 Task: Look for space in Kaizuka, Japan from 4th June, 2023 to 15th June, 2023 for 2 adults in price range Rs.10000 to Rs.15000. Place can be entire place with 1  bedroom having 1 bed and 1 bathroom. Property type can be house, flat, guest house, hotel. Booking option can be shelf check-in. Required host language is English.
Action: Mouse moved to (490, 119)
Screenshot: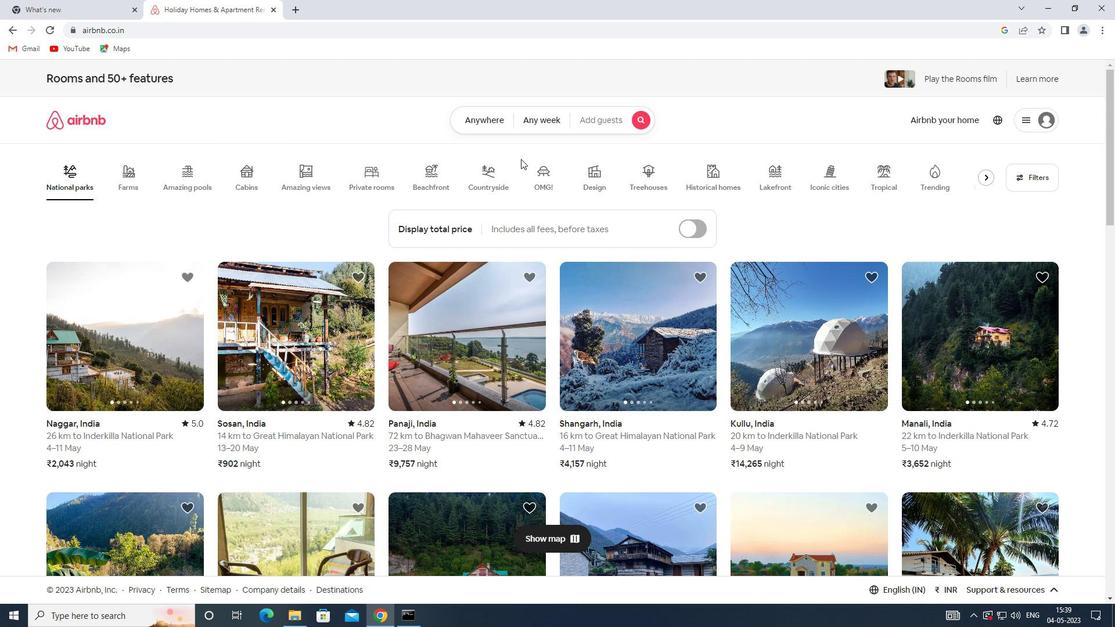 
Action: Mouse pressed left at (490, 119)
Screenshot: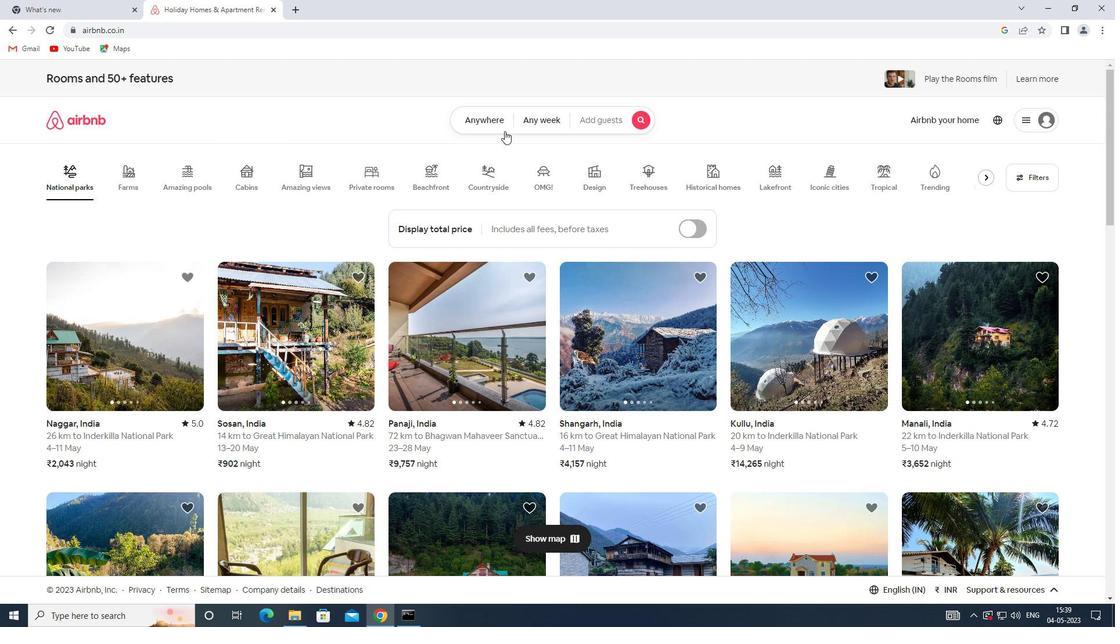 
Action: Mouse moved to (371, 163)
Screenshot: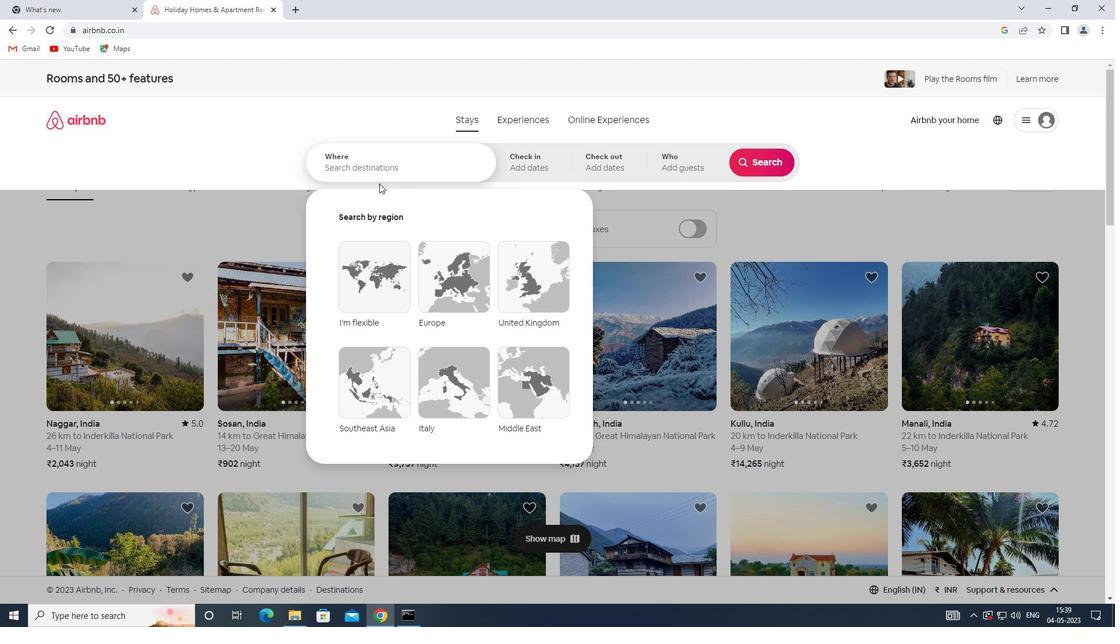 
Action: Mouse pressed left at (371, 163)
Screenshot: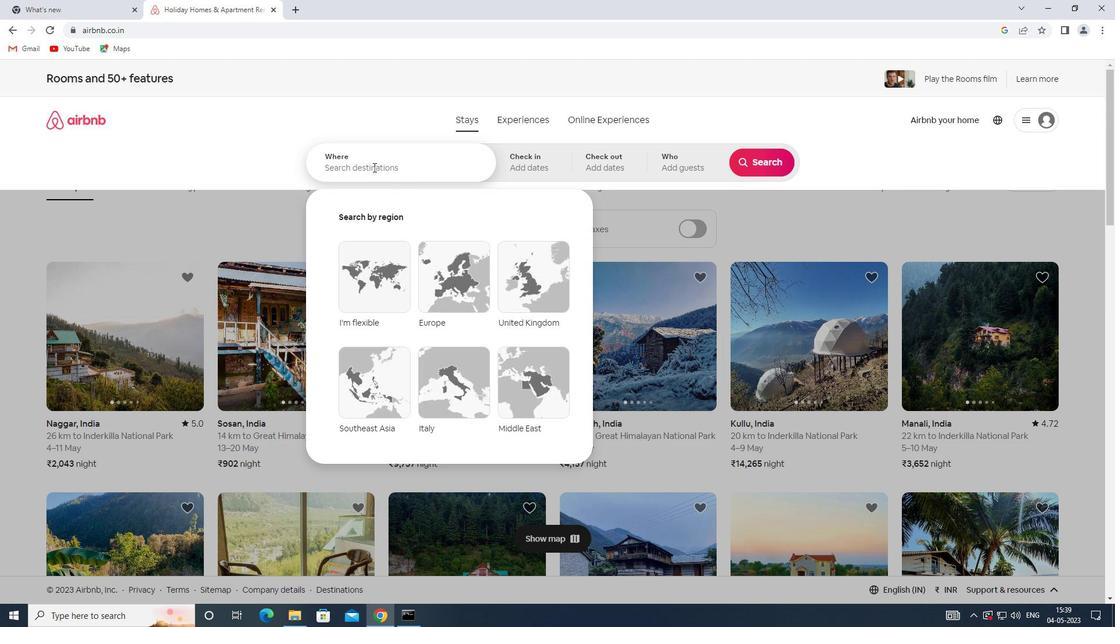 
Action: Key pressed <Key.shift>KAIZUKA,<Key.shift>JAPAN
Screenshot: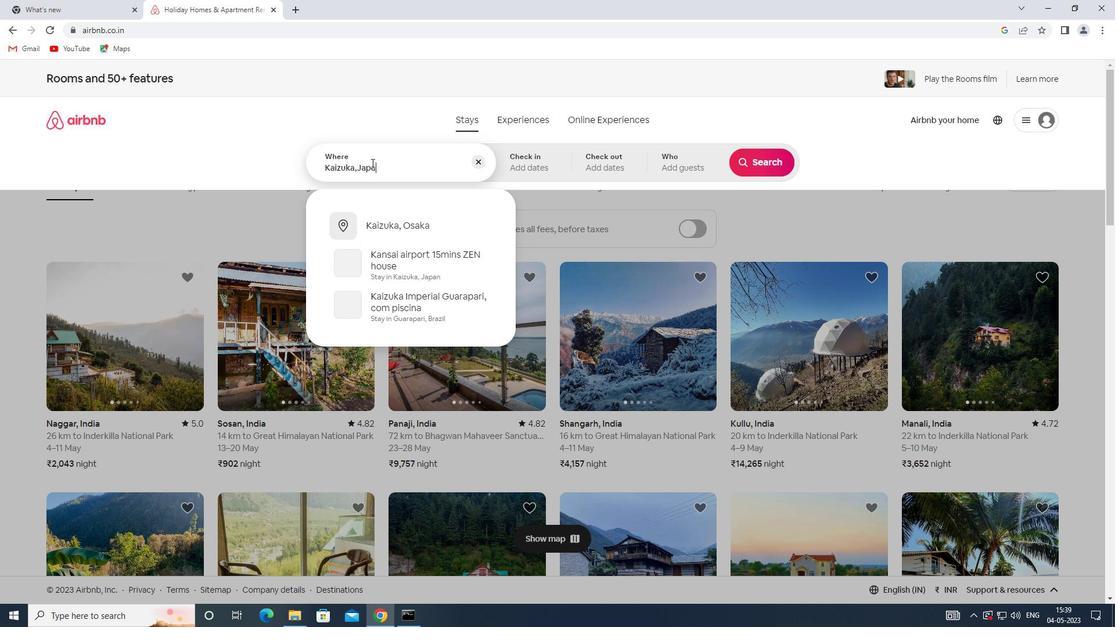 
Action: Mouse moved to (508, 171)
Screenshot: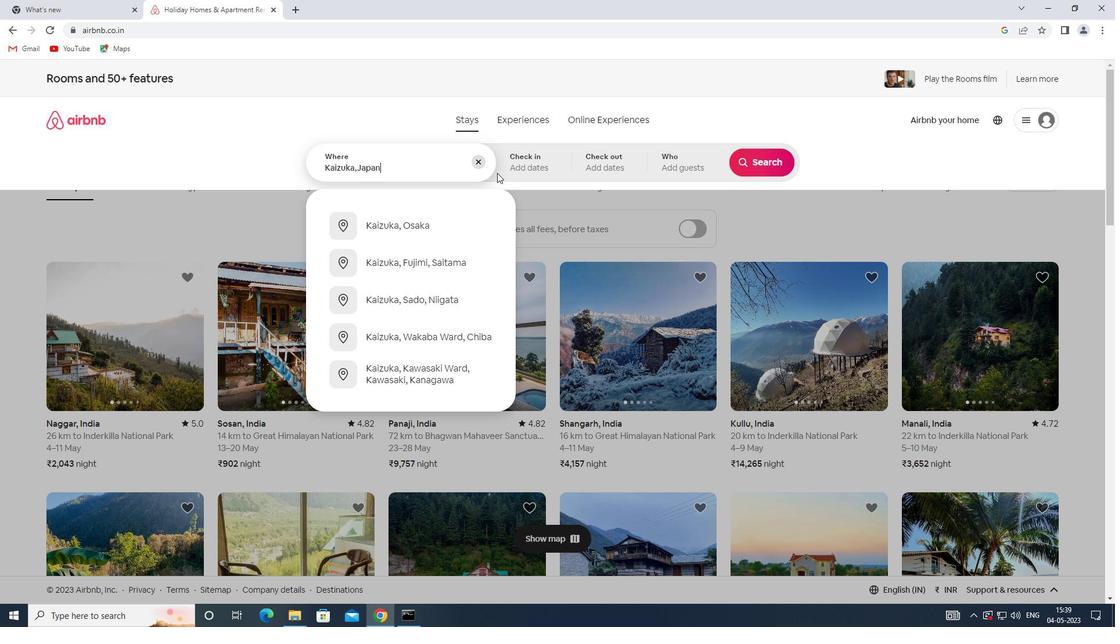 
Action: Mouse pressed left at (508, 171)
Screenshot: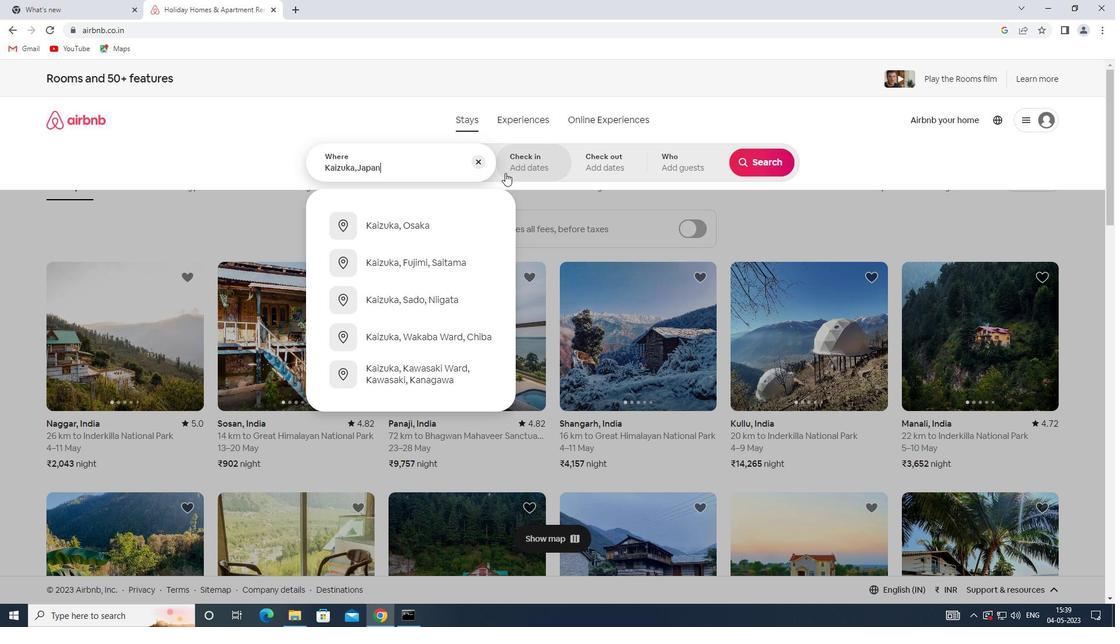 
Action: Mouse moved to (577, 333)
Screenshot: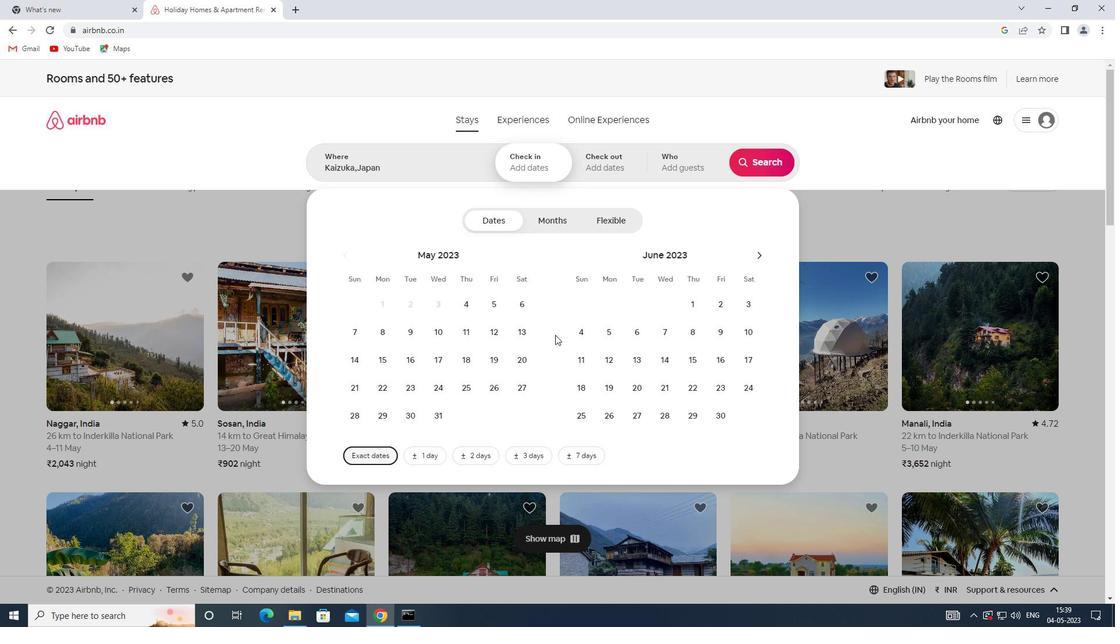
Action: Mouse pressed left at (577, 333)
Screenshot: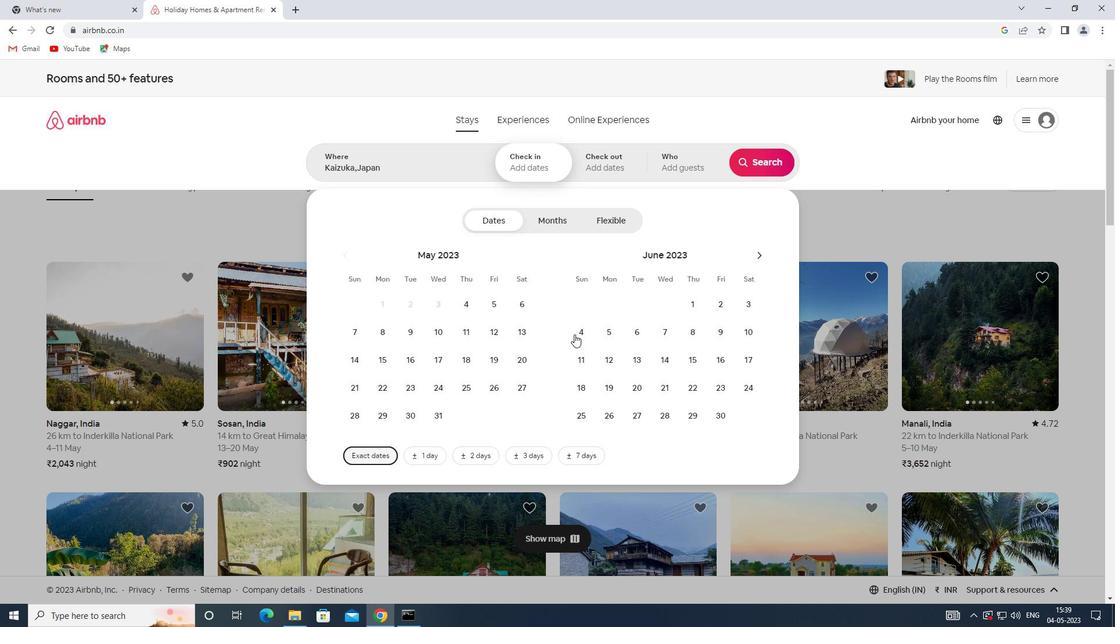 
Action: Mouse moved to (687, 354)
Screenshot: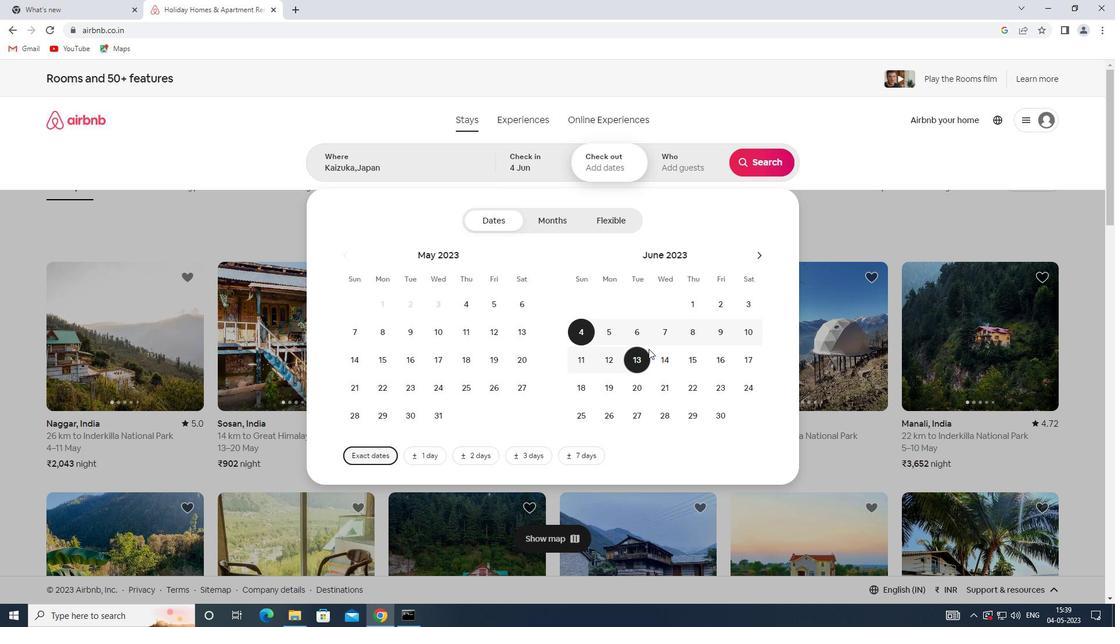 
Action: Mouse pressed left at (687, 354)
Screenshot: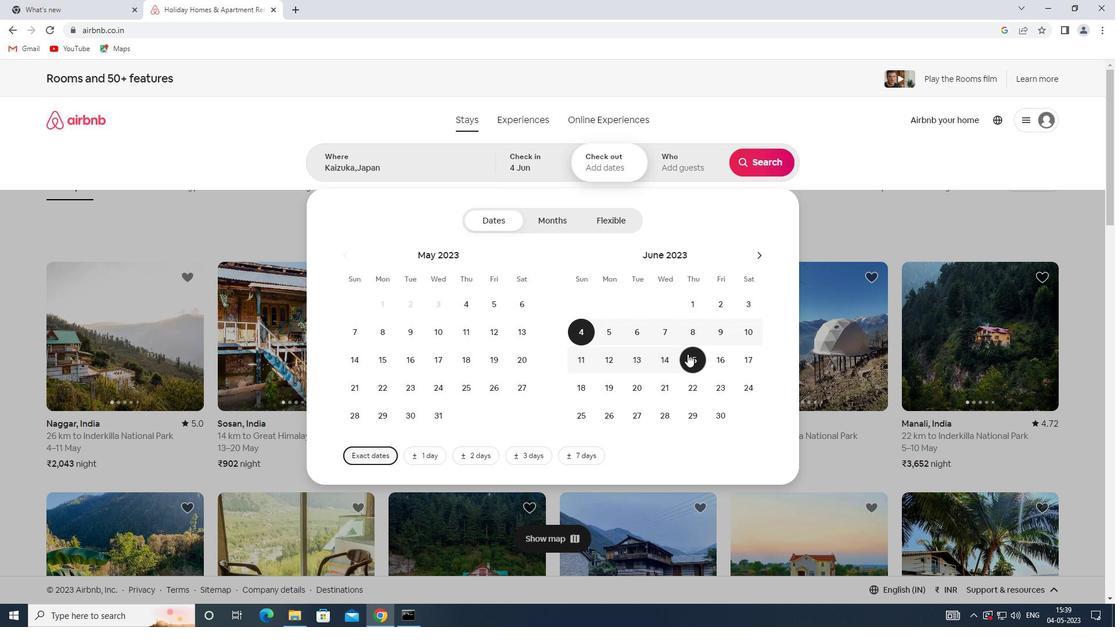 
Action: Mouse moved to (696, 167)
Screenshot: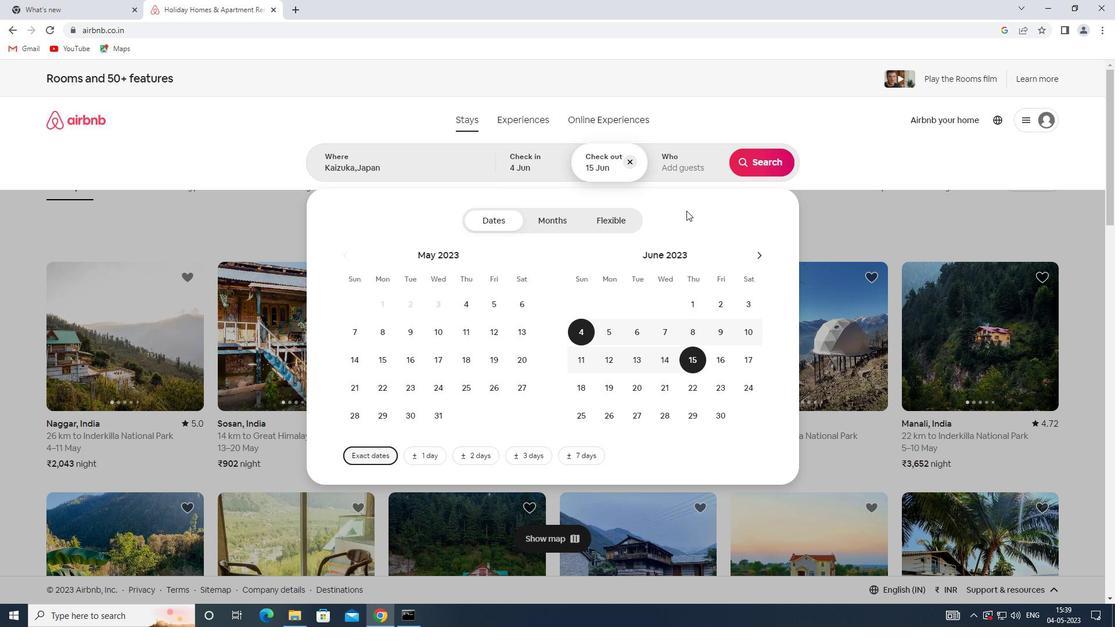 
Action: Mouse pressed left at (696, 167)
Screenshot: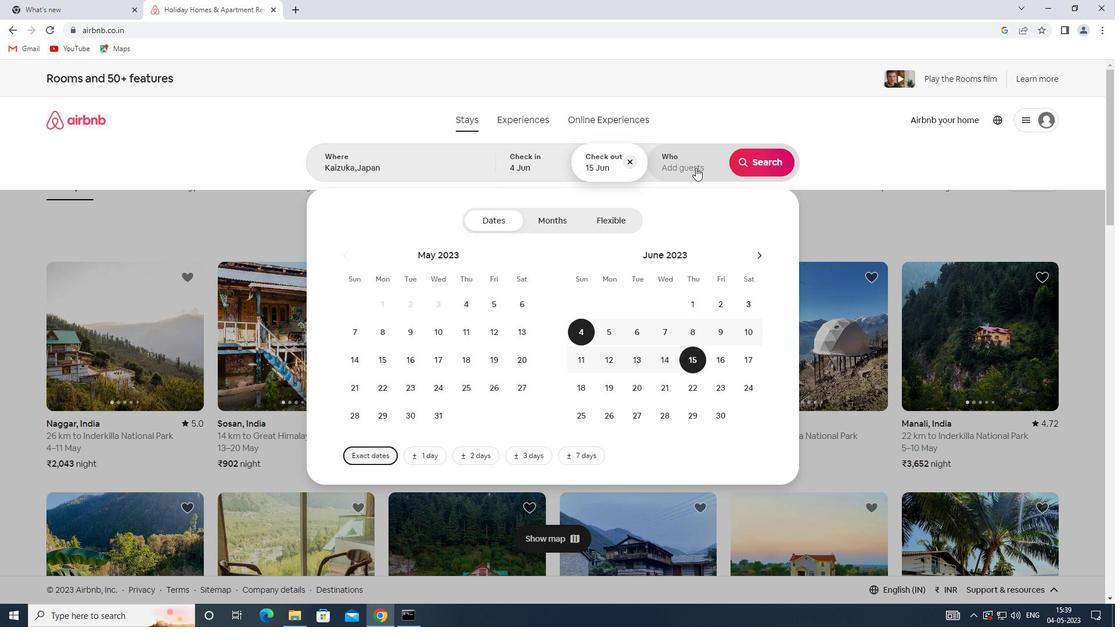 
Action: Mouse moved to (761, 223)
Screenshot: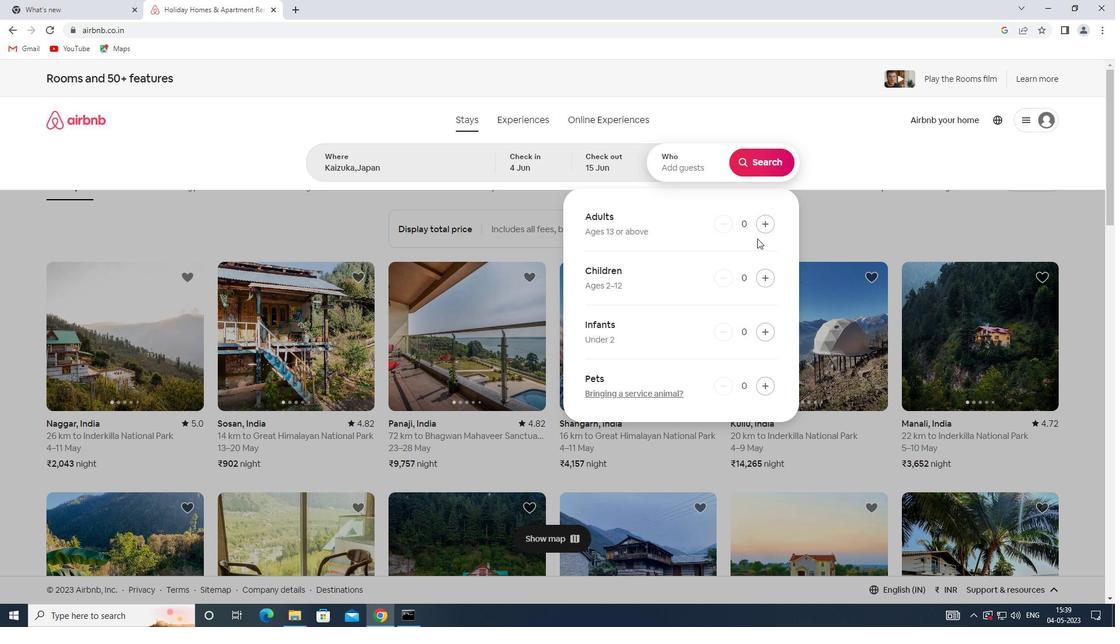 
Action: Mouse pressed left at (761, 223)
Screenshot: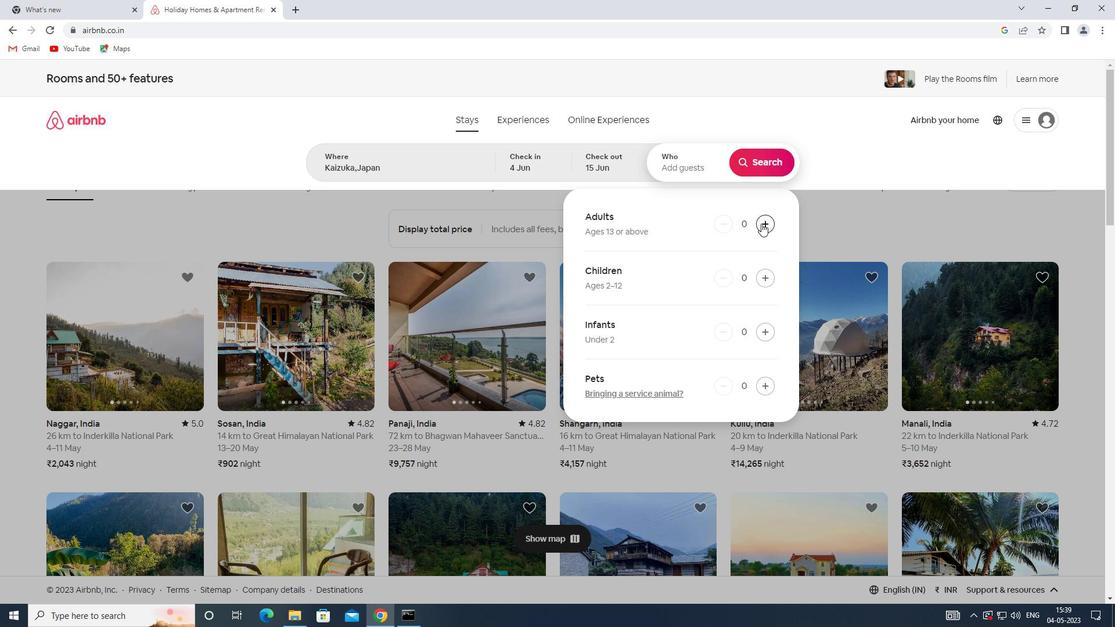 
Action: Mouse pressed left at (761, 223)
Screenshot: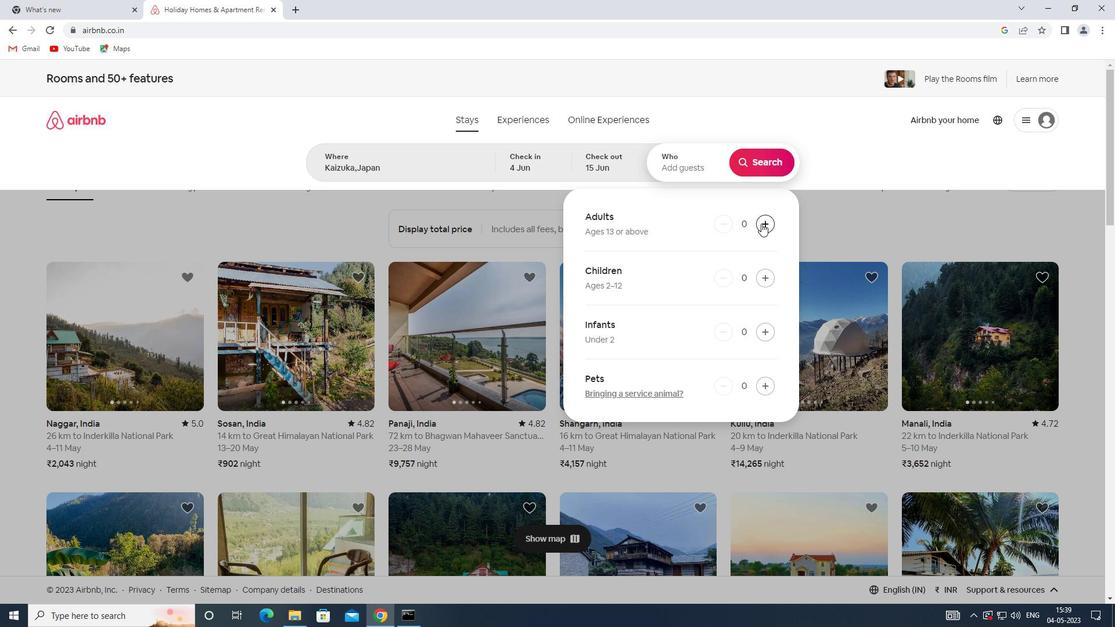 
Action: Mouse moved to (765, 166)
Screenshot: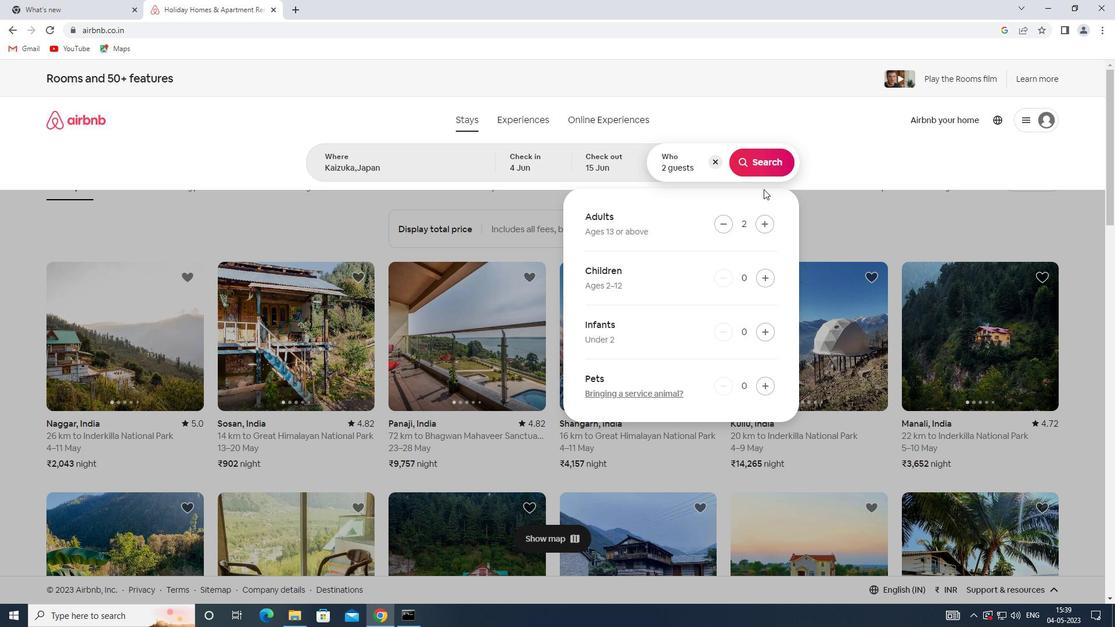 
Action: Mouse pressed left at (765, 166)
Screenshot: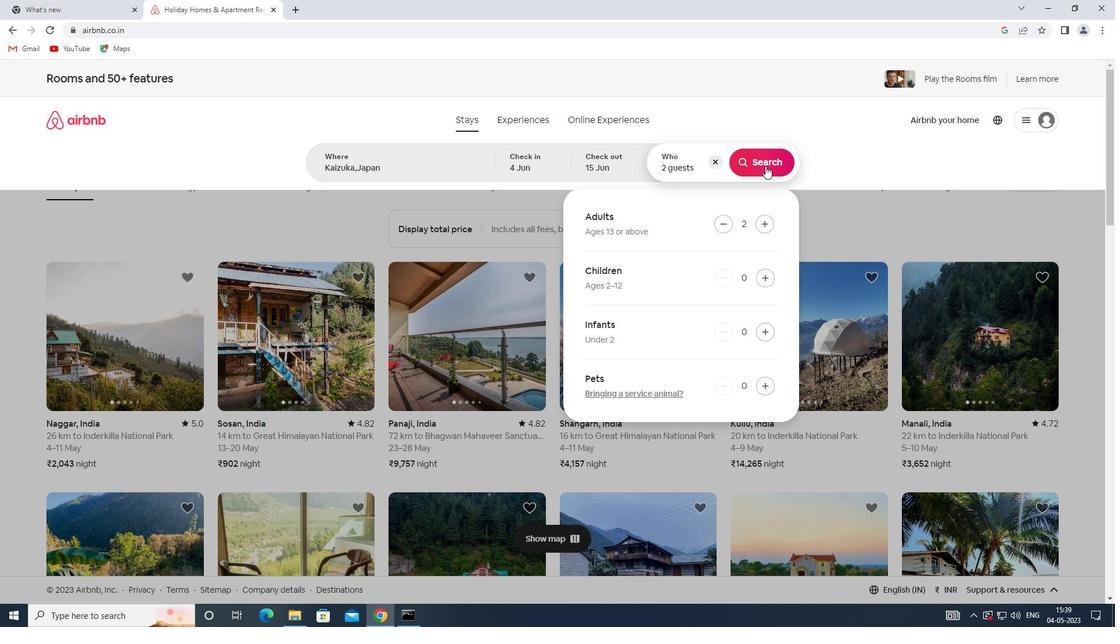 
Action: Mouse moved to (1071, 131)
Screenshot: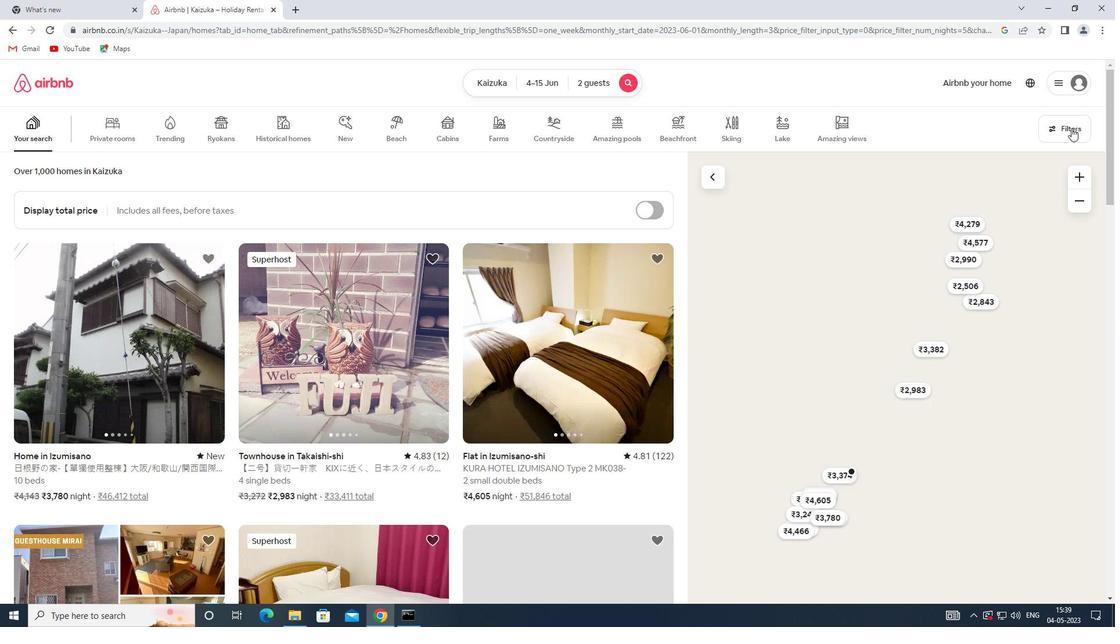 
Action: Mouse pressed left at (1071, 131)
Screenshot: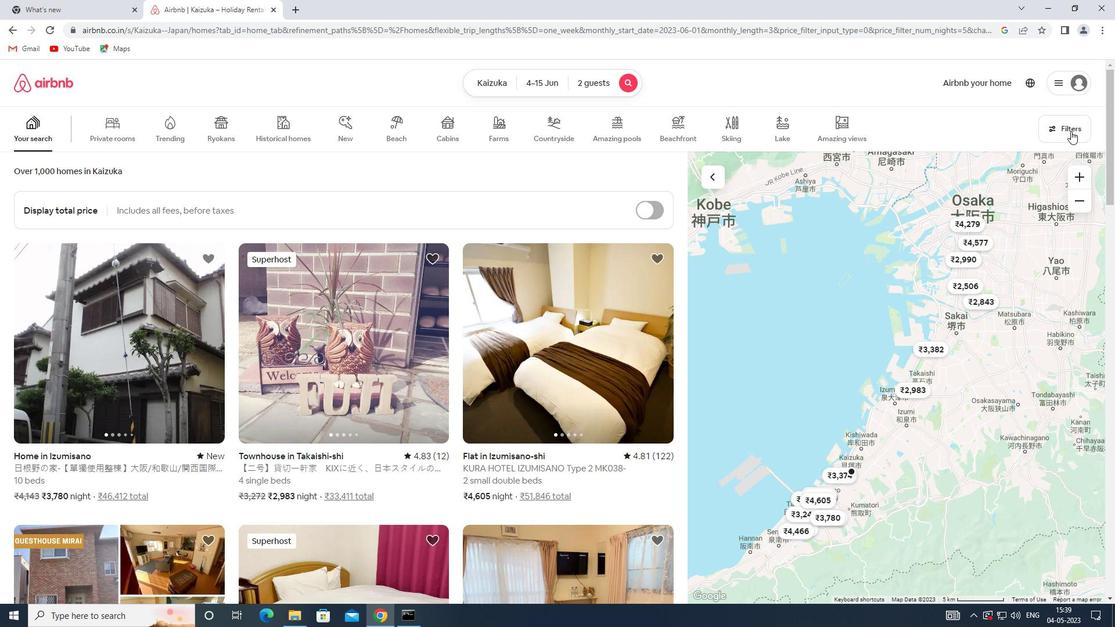 
Action: Mouse moved to (406, 274)
Screenshot: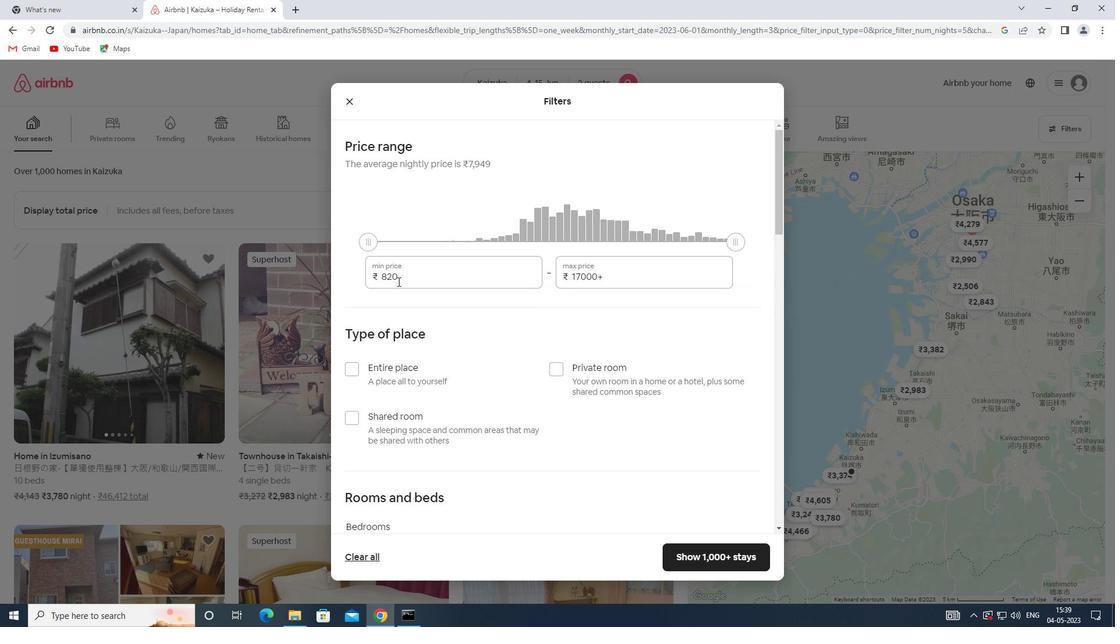 
Action: Mouse pressed left at (406, 274)
Screenshot: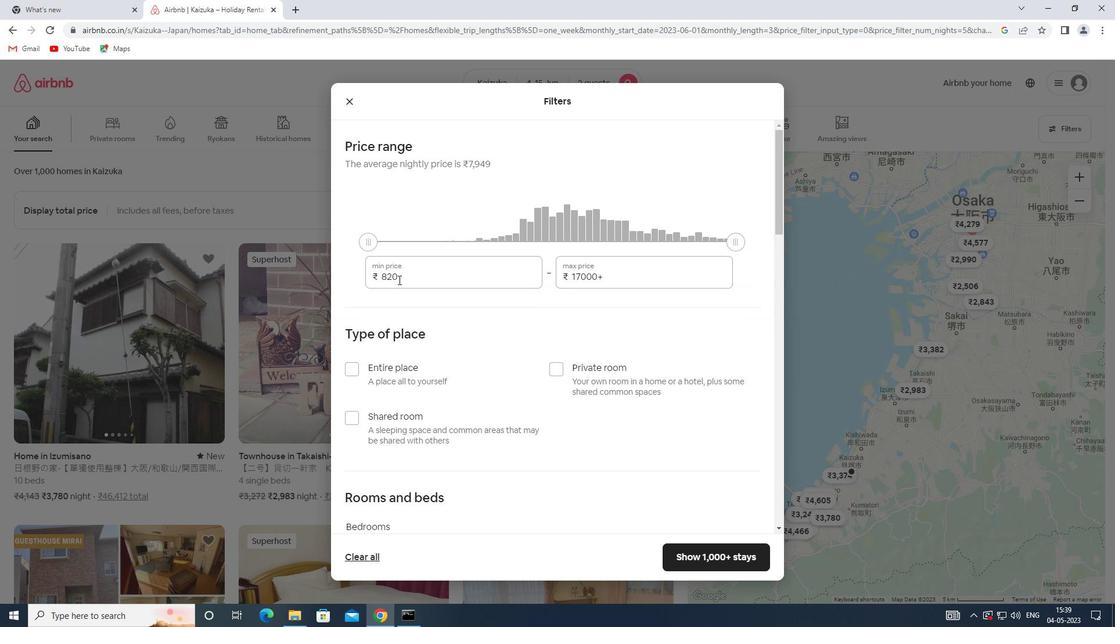 
Action: Mouse moved to (356, 274)
Screenshot: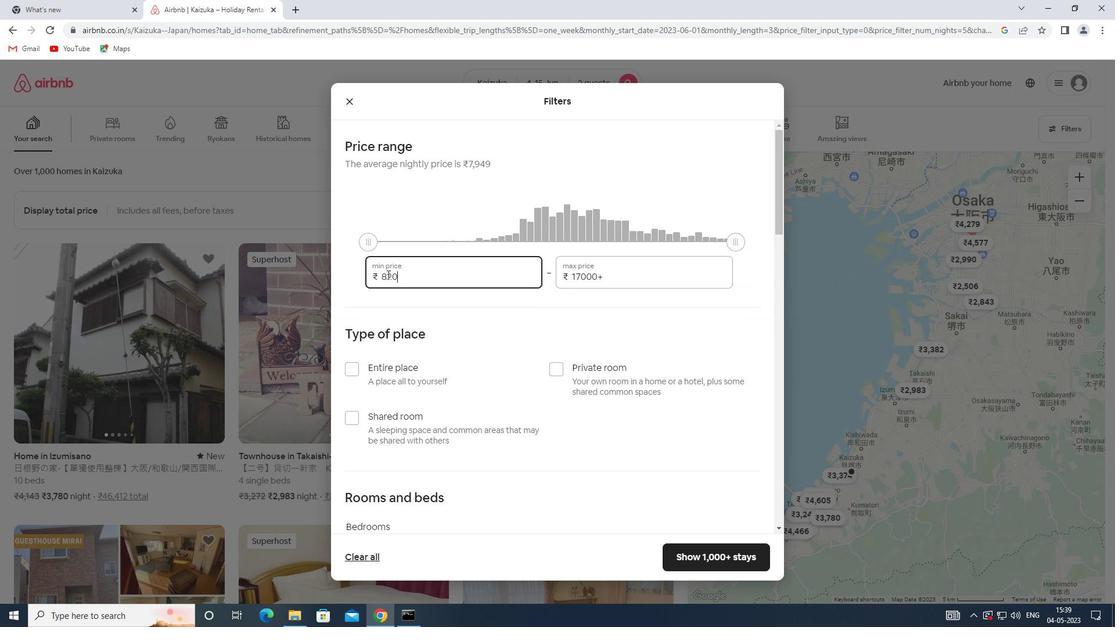 
Action: Key pressed 10000
Screenshot: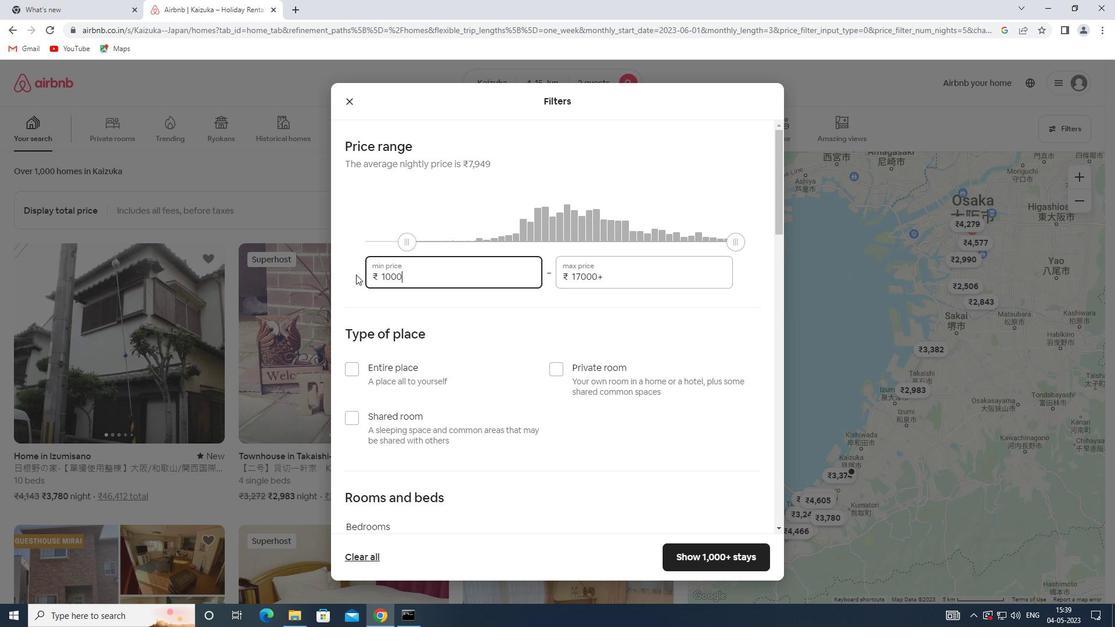 
Action: Mouse moved to (622, 281)
Screenshot: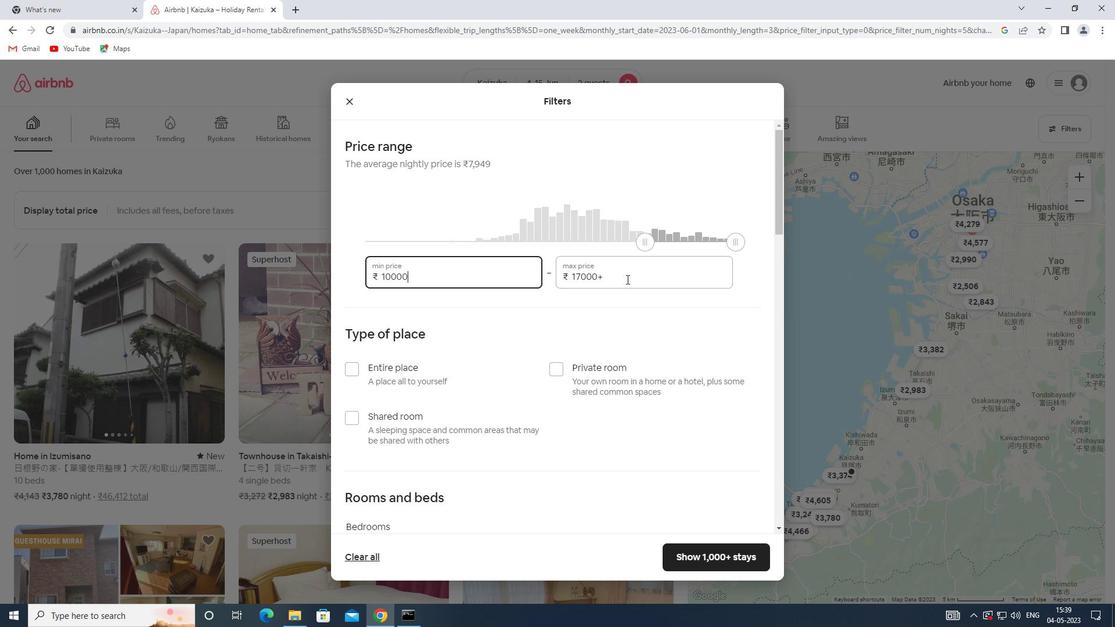 
Action: Mouse pressed left at (622, 281)
Screenshot: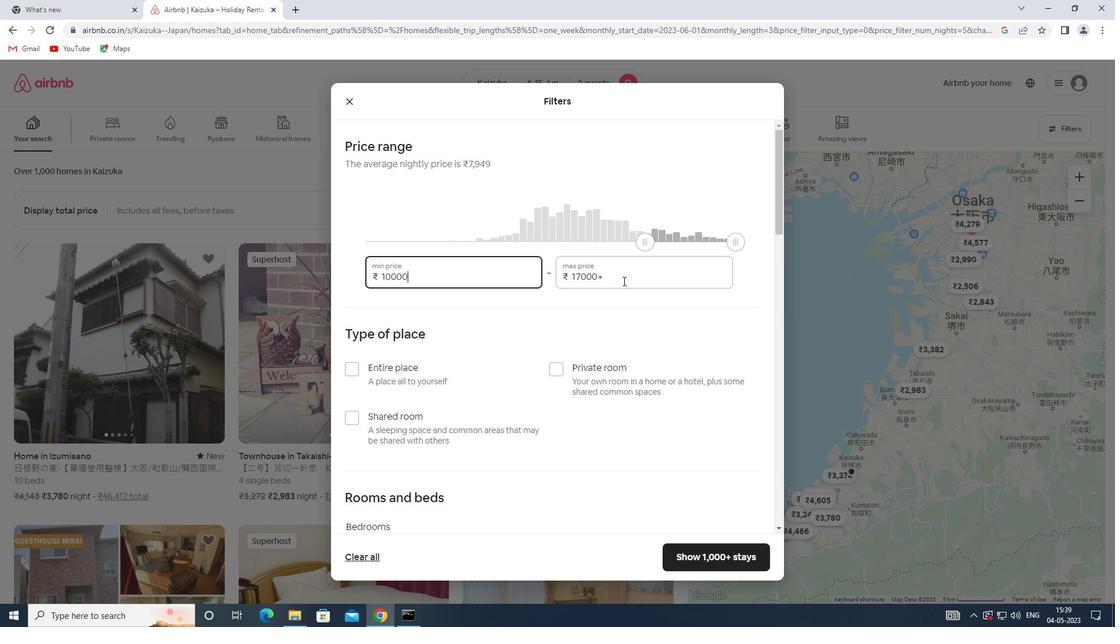 
Action: Mouse moved to (504, 281)
Screenshot: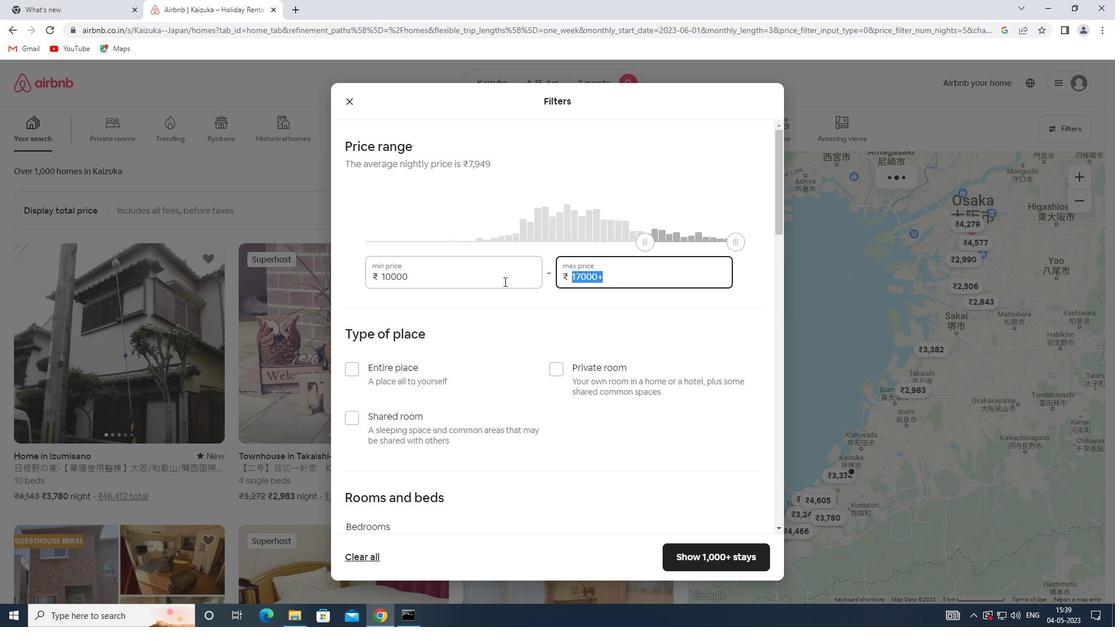 
Action: Key pressed 15
Screenshot: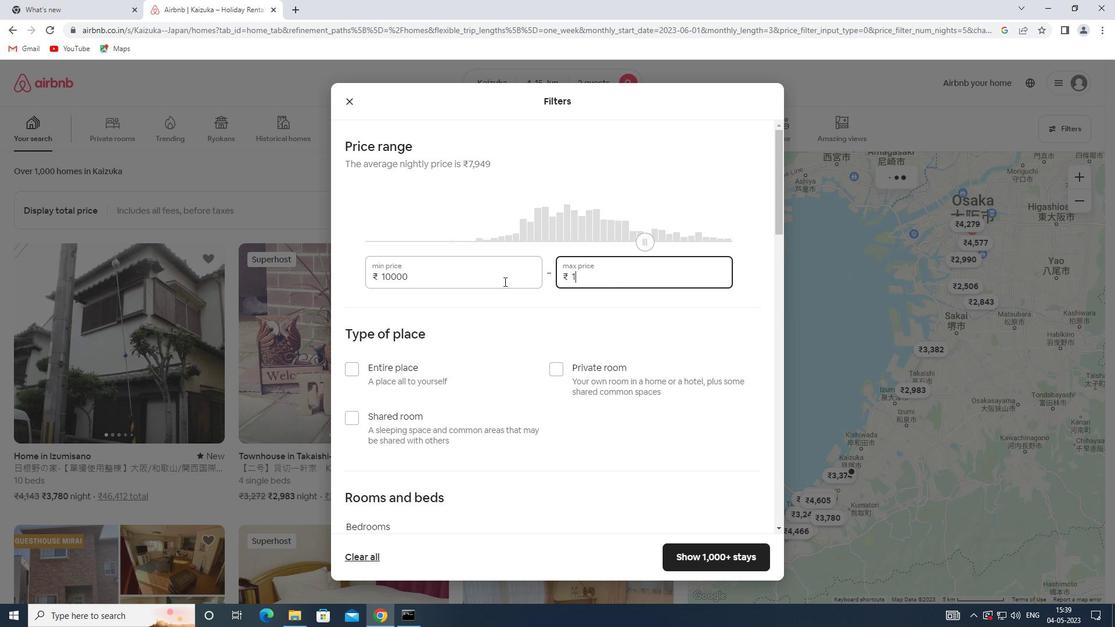 
Action: Mouse moved to (621, 277)
Screenshot: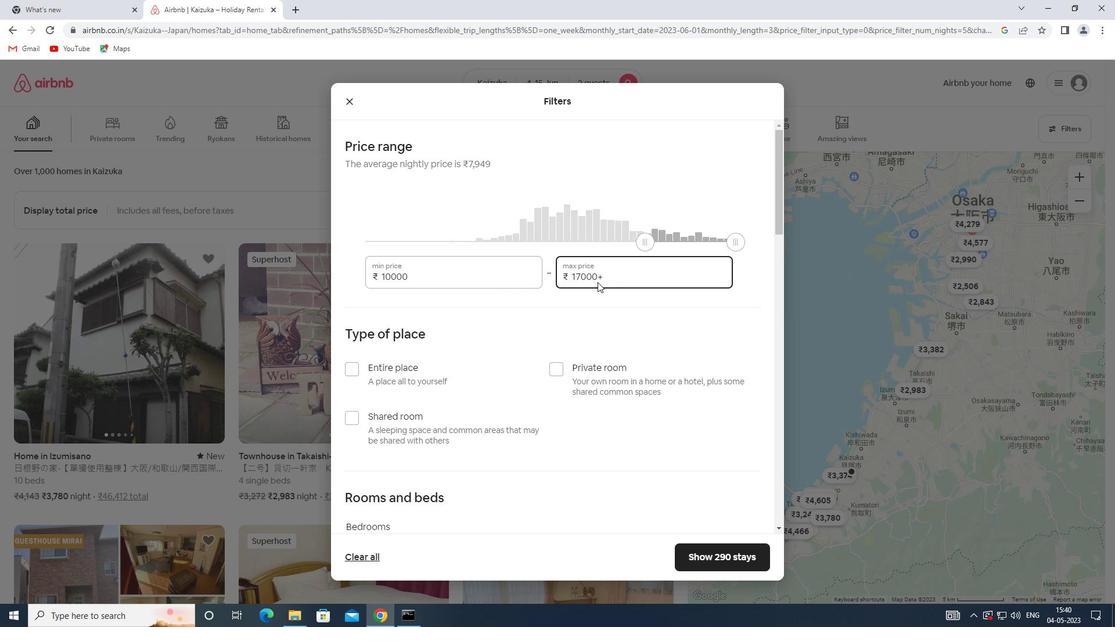 
Action: Mouse pressed left at (621, 277)
Screenshot: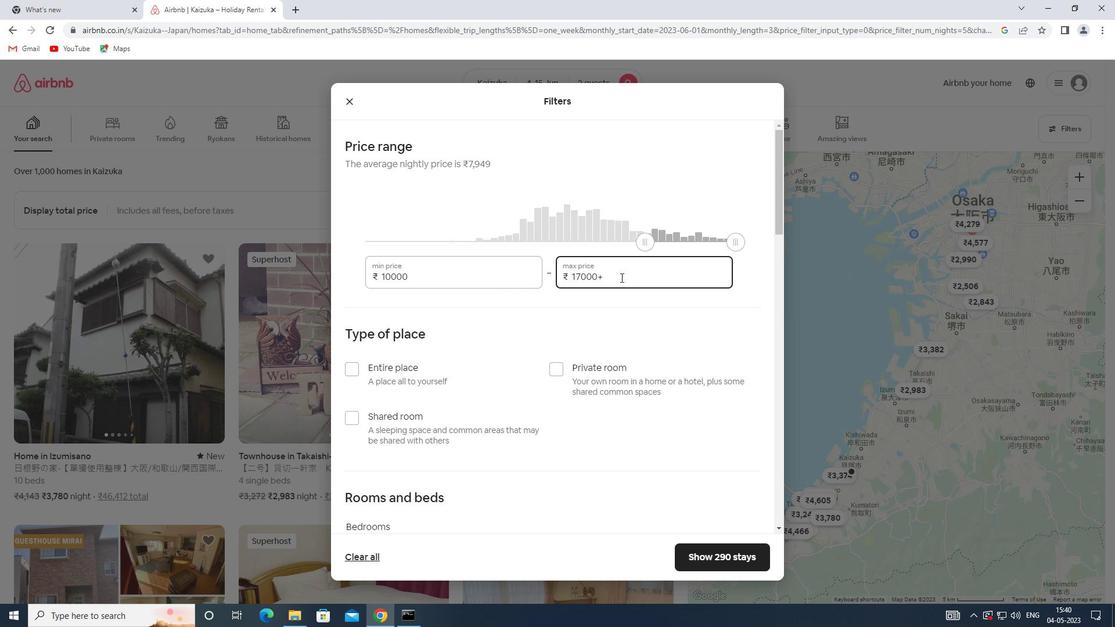 
Action: Mouse moved to (547, 288)
Screenshot: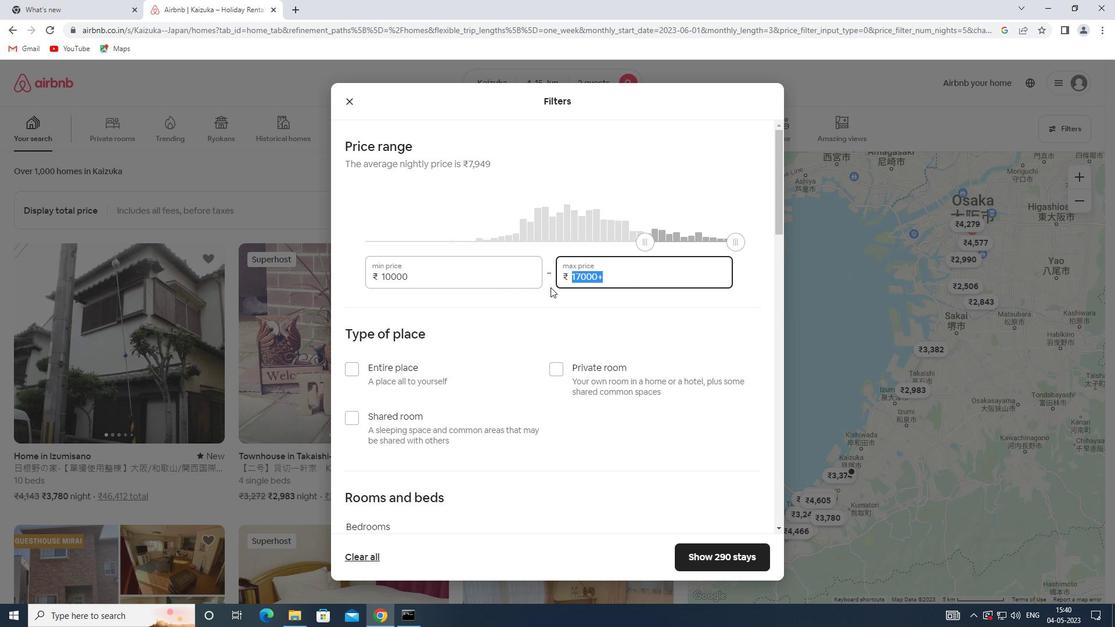 
Action: Key pressed 15000
Screenshot: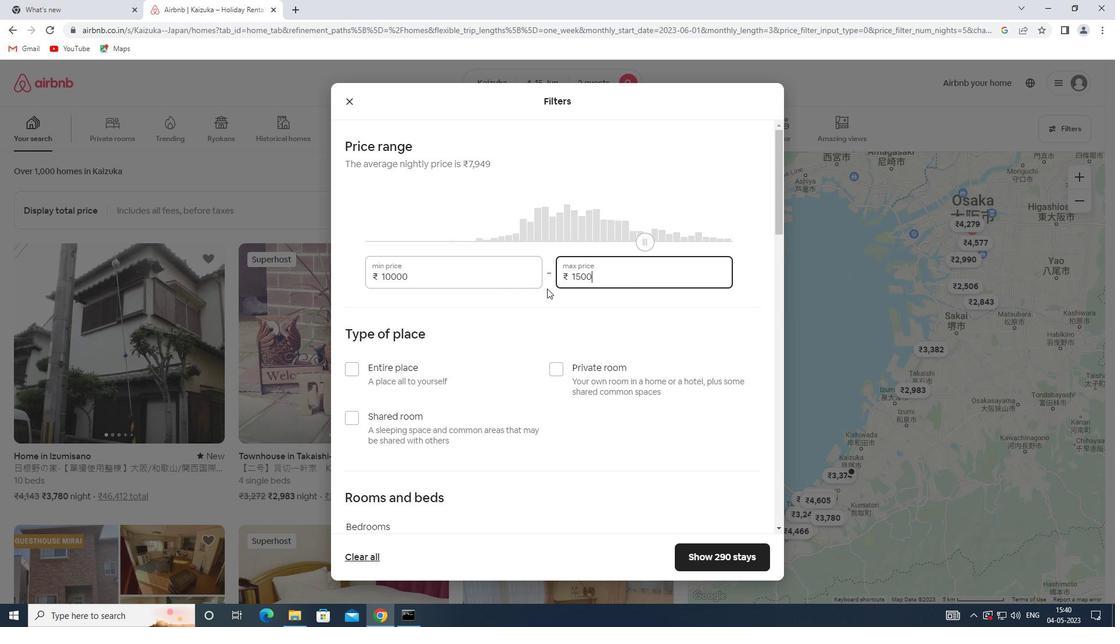 
Action: Mouse scrolled (547, 288) with delta (0, 0)
Screenshot: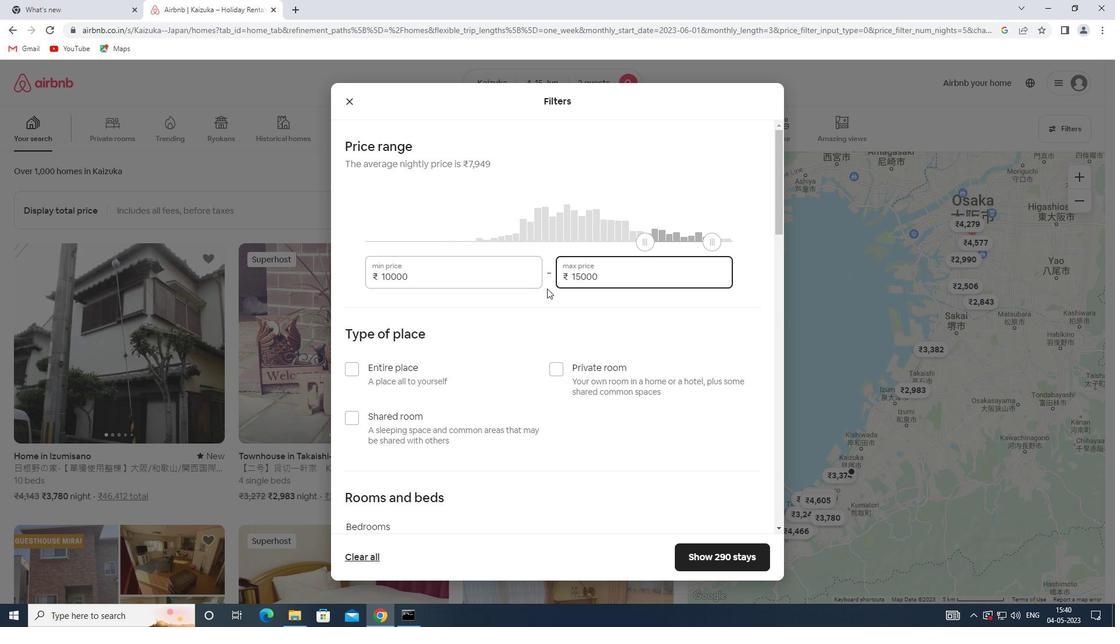 
Action: Mouse moved to (400, 318)
Screenshot: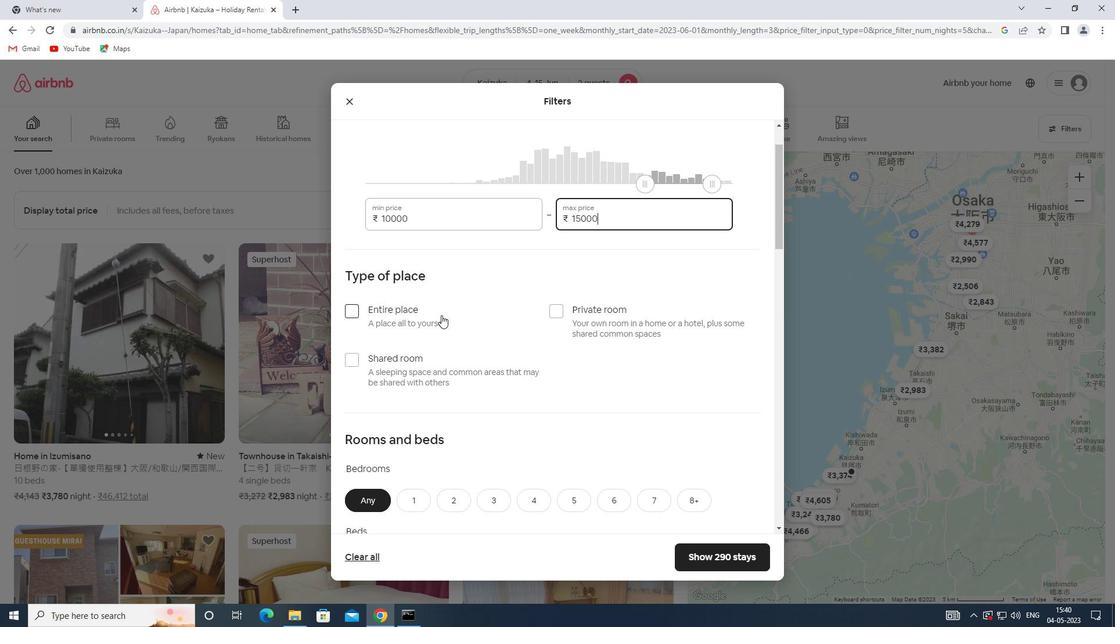 
Action: Mouse pressed left at (400, 318)
Screenshot: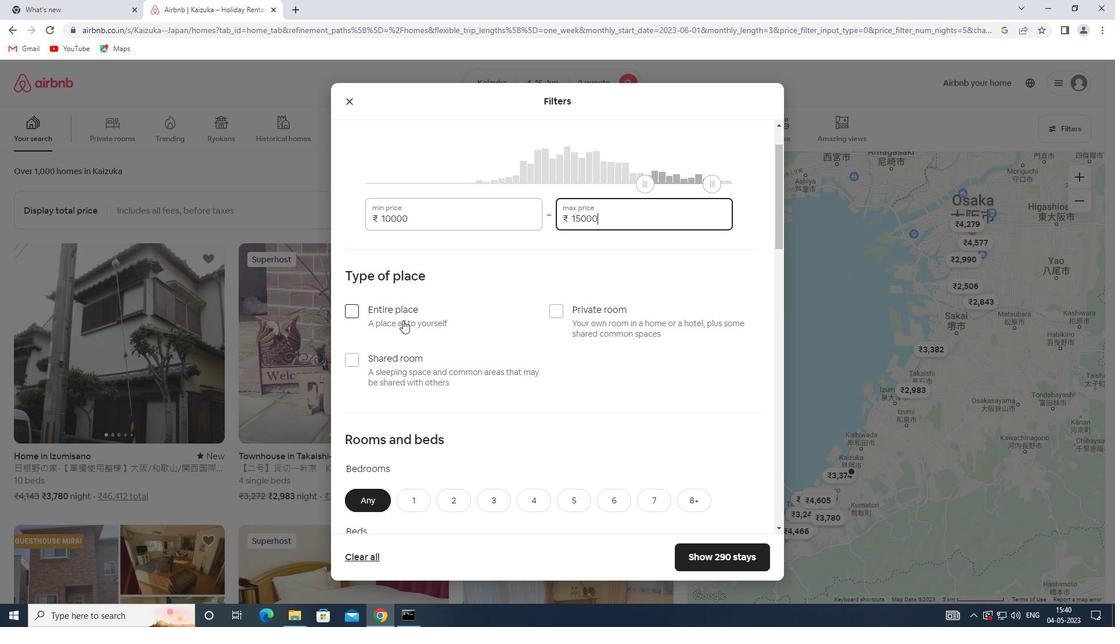 
Action: Mouse scrolled (400, 318) with delta (0, 0)
Screenshot: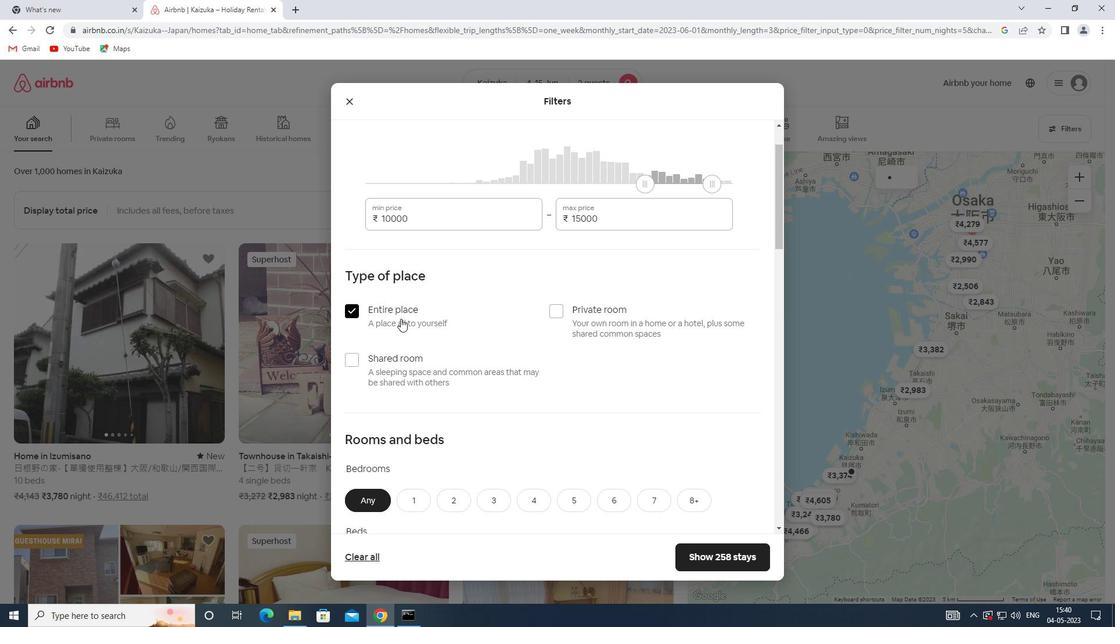 
Action: Mouse scrolled (400, 318) with delta (0, 0)
Screenshot: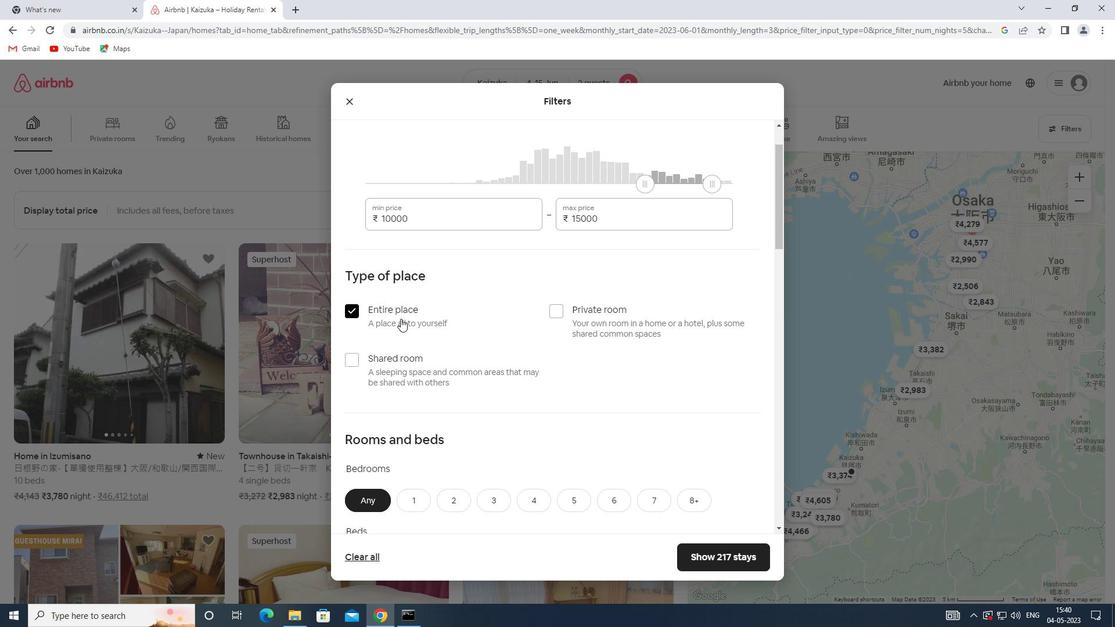 
Action: Mouse moved to (404, 376)
Screenshot: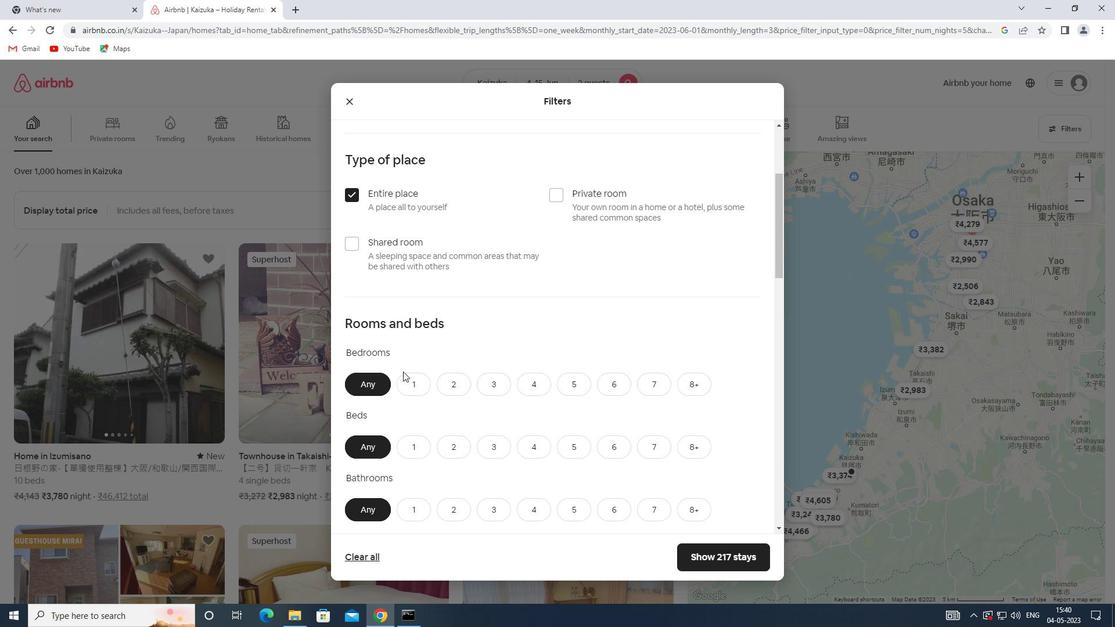 
Action: Mouse pressed left at (404, 376)
Screenshot: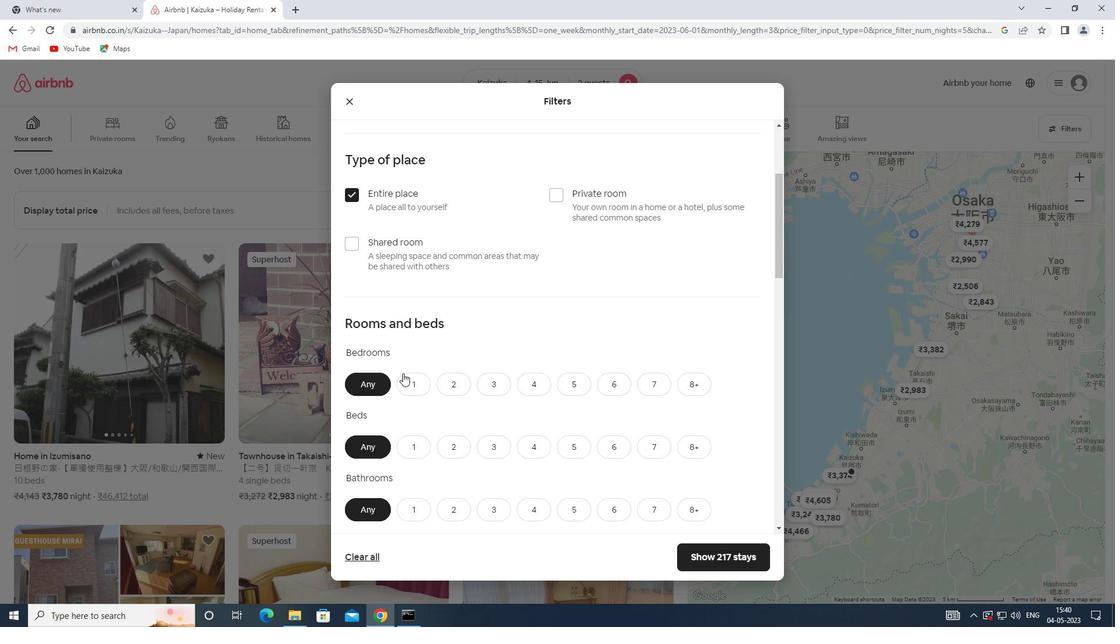 
Action: Mouse moved to (406, 372)
Screenshot: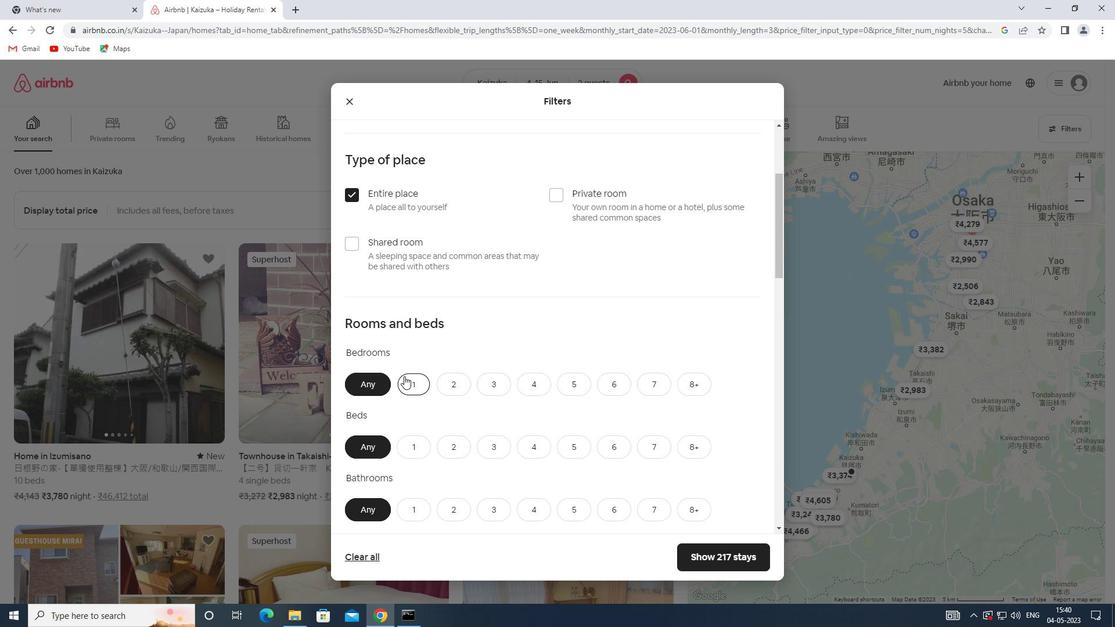 
Action: Mouse scrolled (406, 371) with delta (0, 0)
Screenshot: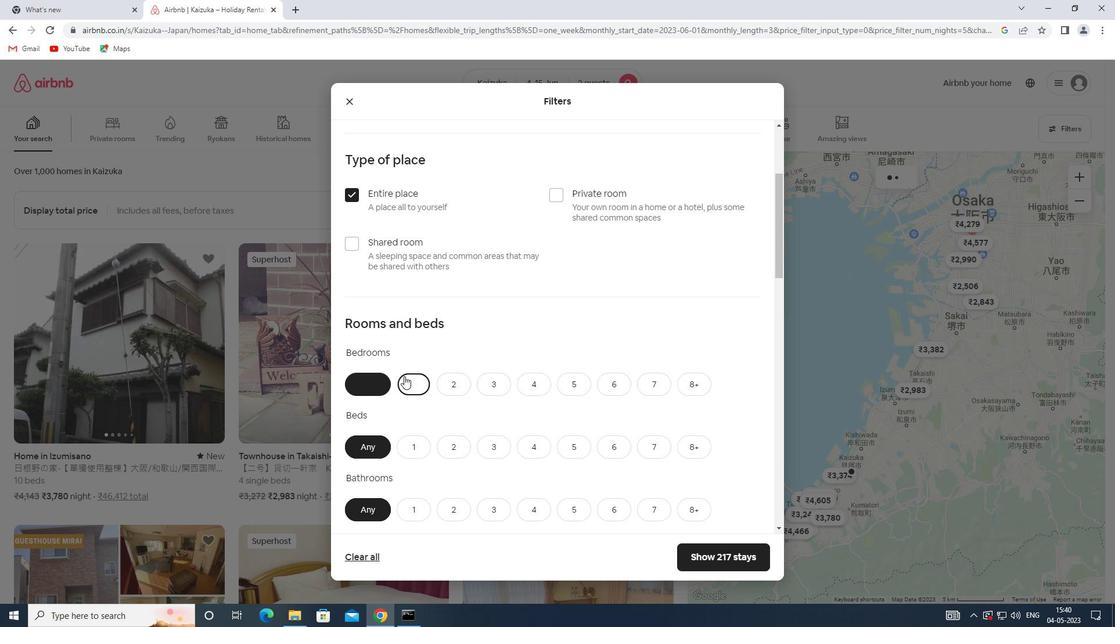 
Action: Mouse moved to (406, 370)
Screenshot: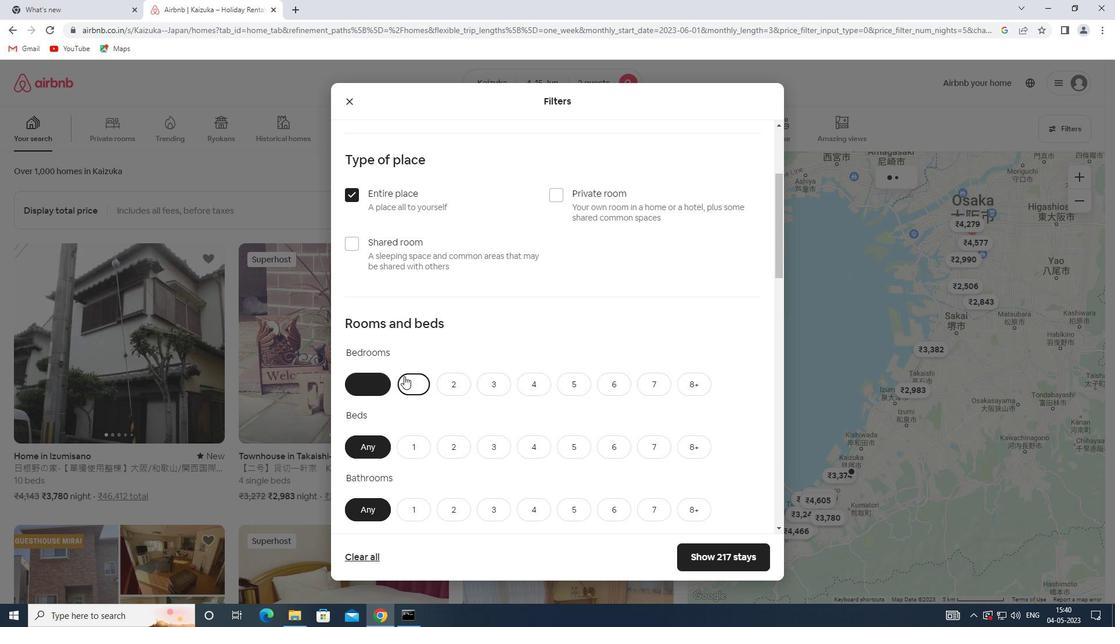 
Action: Mouse scrolled (406, 370) with delta (0, 0)
Screenshot: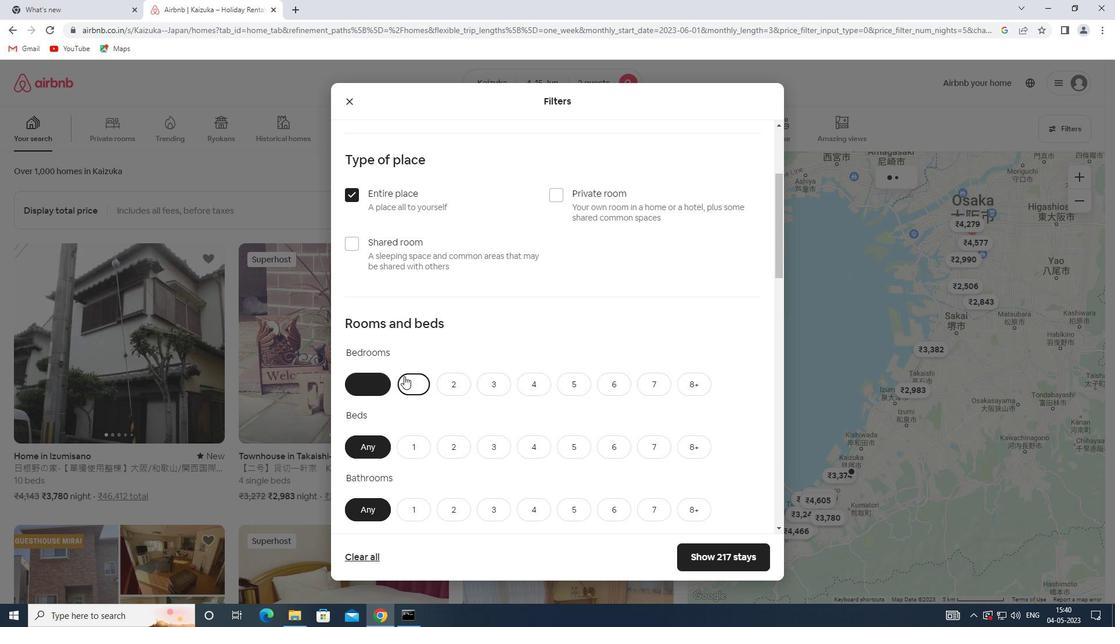 
Action: Mouse moved to (407, 367)
Screenshot: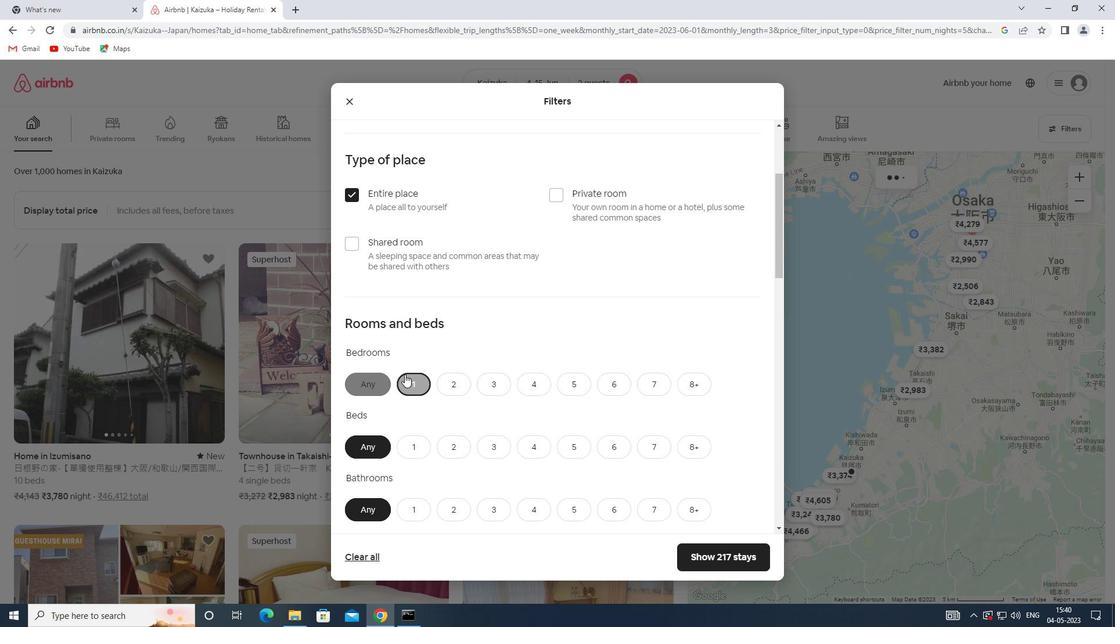 
Action: Mouse scrolled (407, 367) with delta (0, 0)
Screenshot: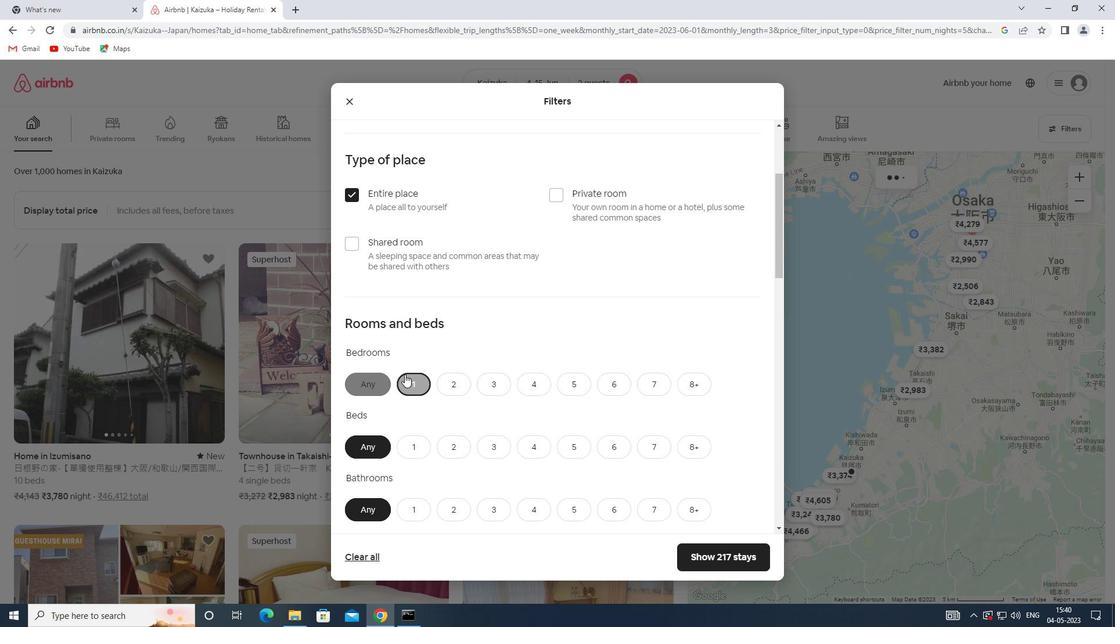 
Action: Mouse moved to (413, 275)
Screenshot: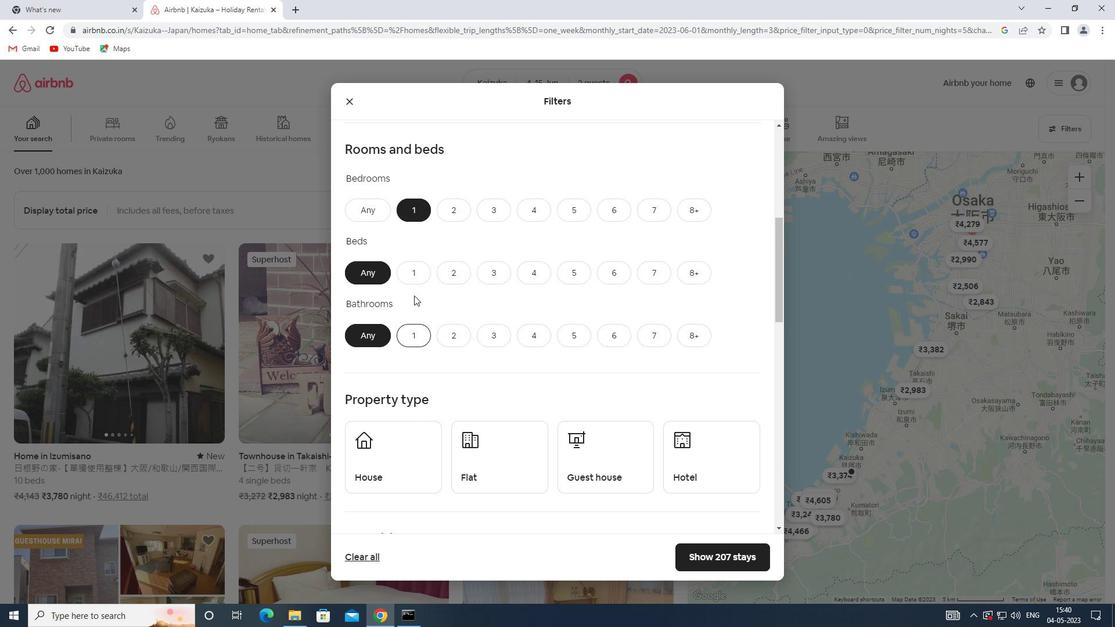 
Action: Mouse pressed left at (413, 275)
Screenshot: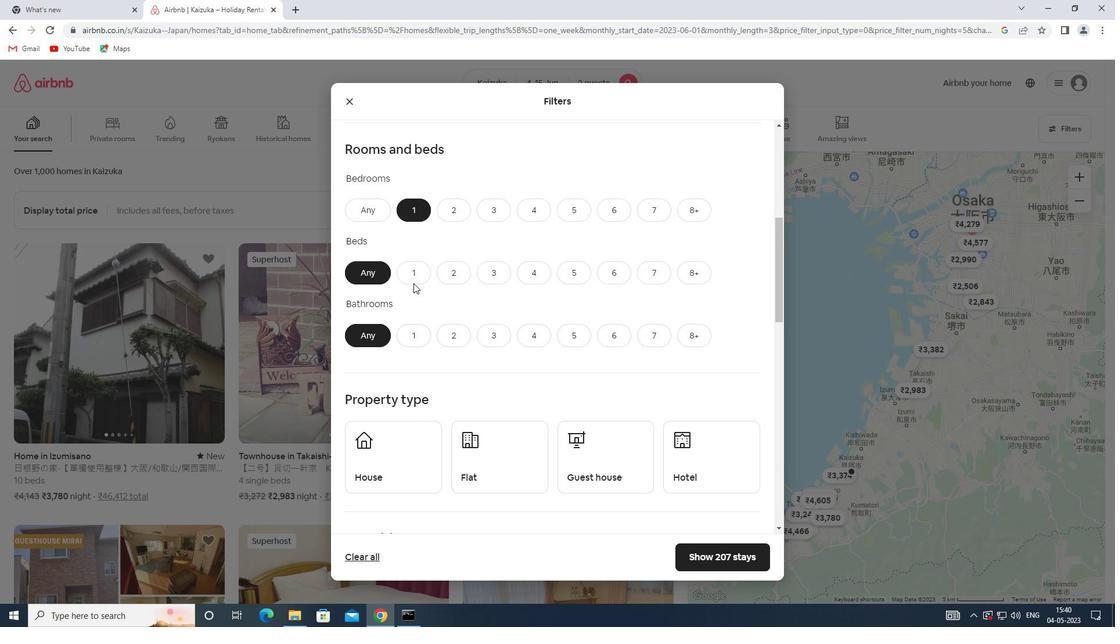 
Action: Mouse moved to (421, 335)
Screenshot: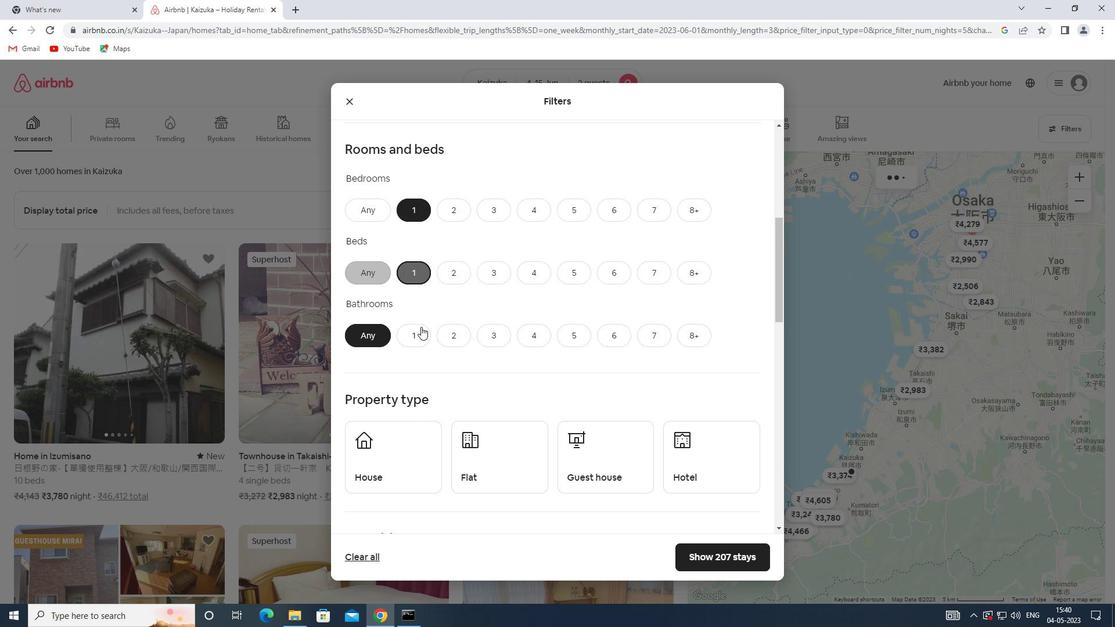 
Action: Mouse pressed left at (421, 335)
Screenshot: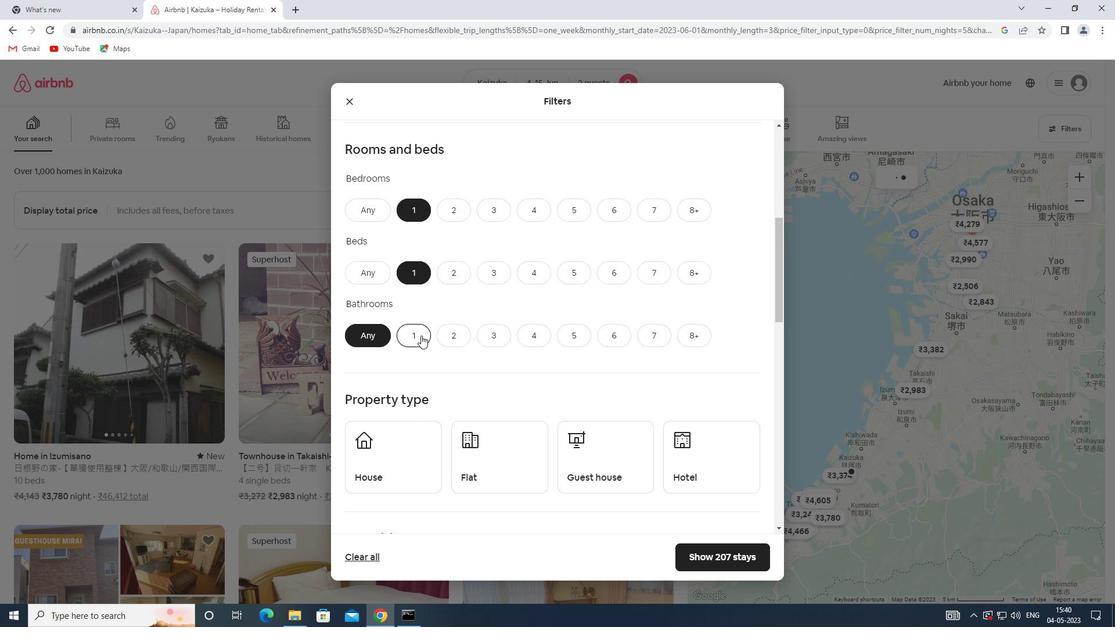 
Action: Mouse scrolled (421, 335) with delta (0, 0)
Screenshot: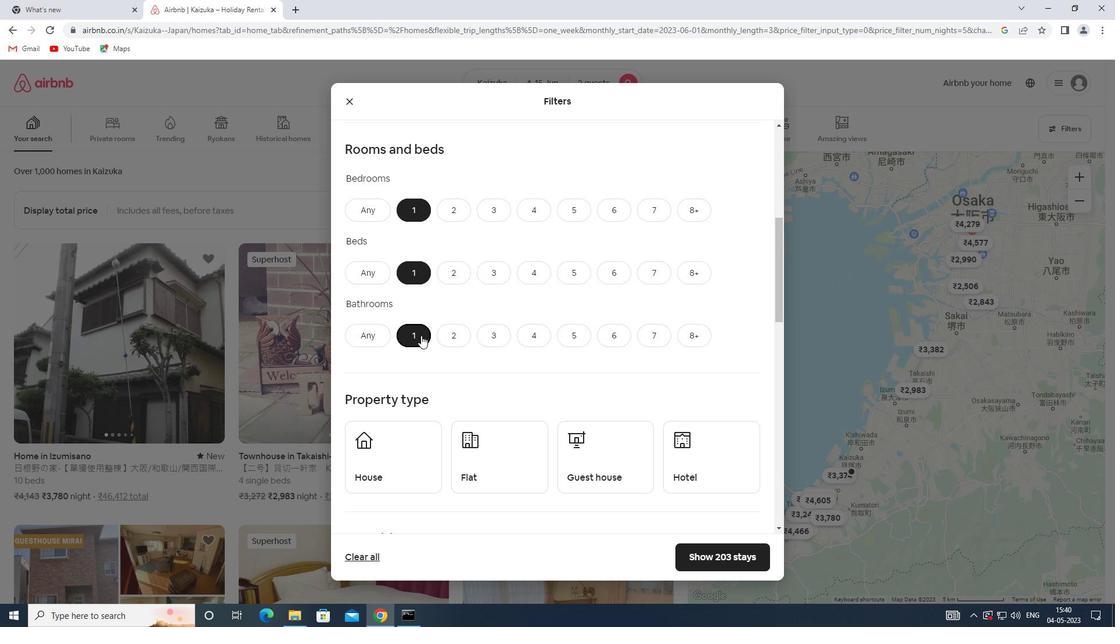 
Action: Mouse scrolled (421, 335) with delta (0, 0)
Screenshot: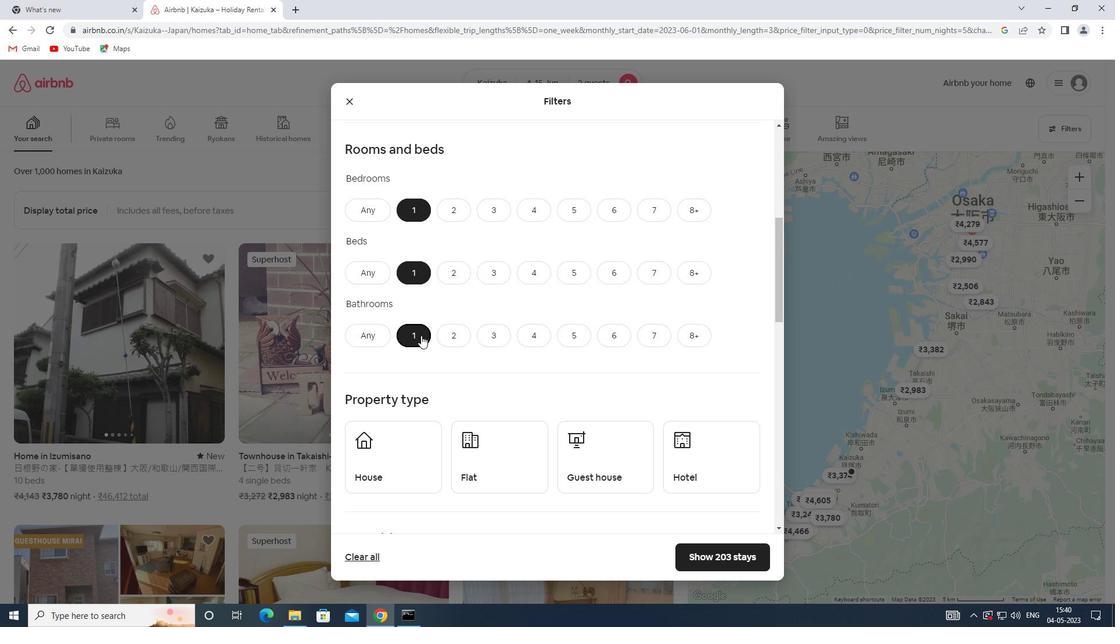 
Action: Mouse scrolled (421, 335) with delta (0, 0)
Screenshot: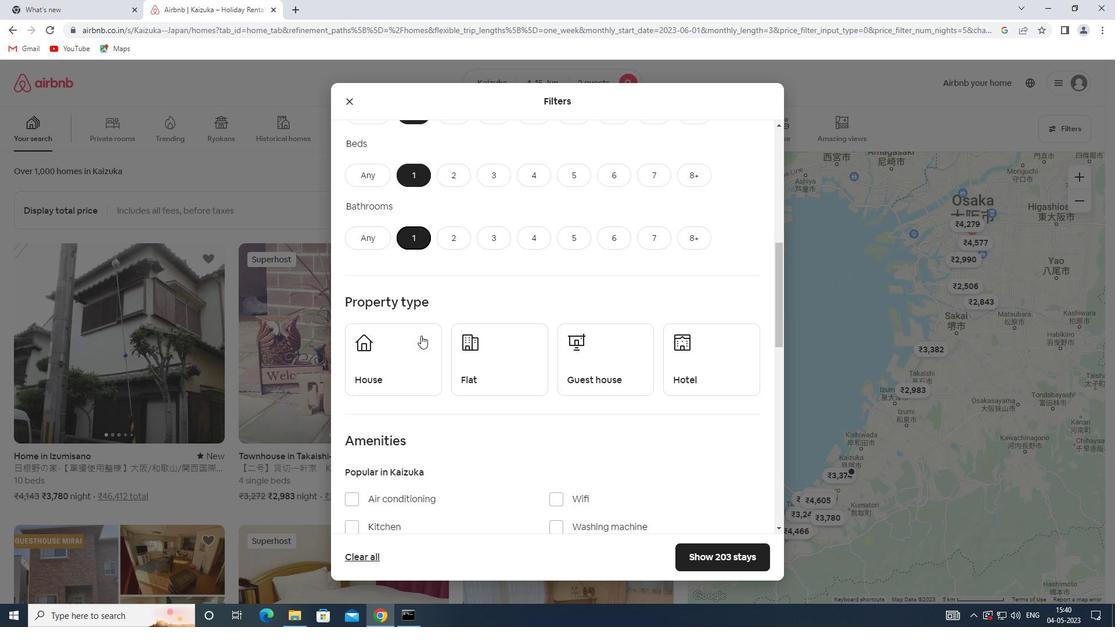 
Action: Mouse moved to (402, 324)
Screenshot: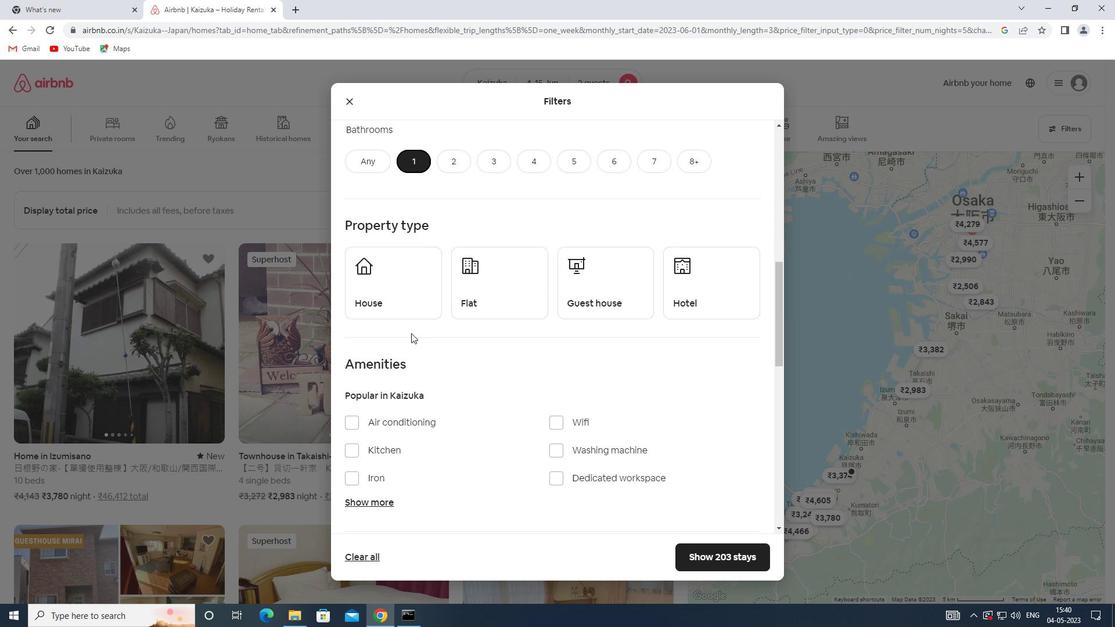 
Action: Mouse pressed left at (402, 324)
Screenshot: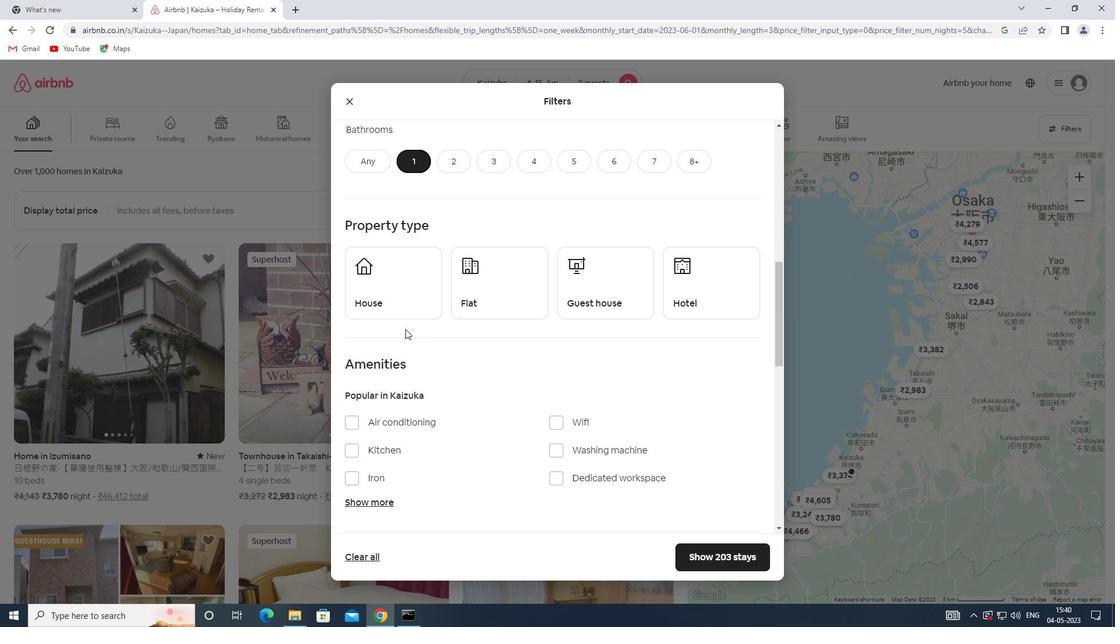 
Action: Mouse moved to (401, 306)
Screenshot: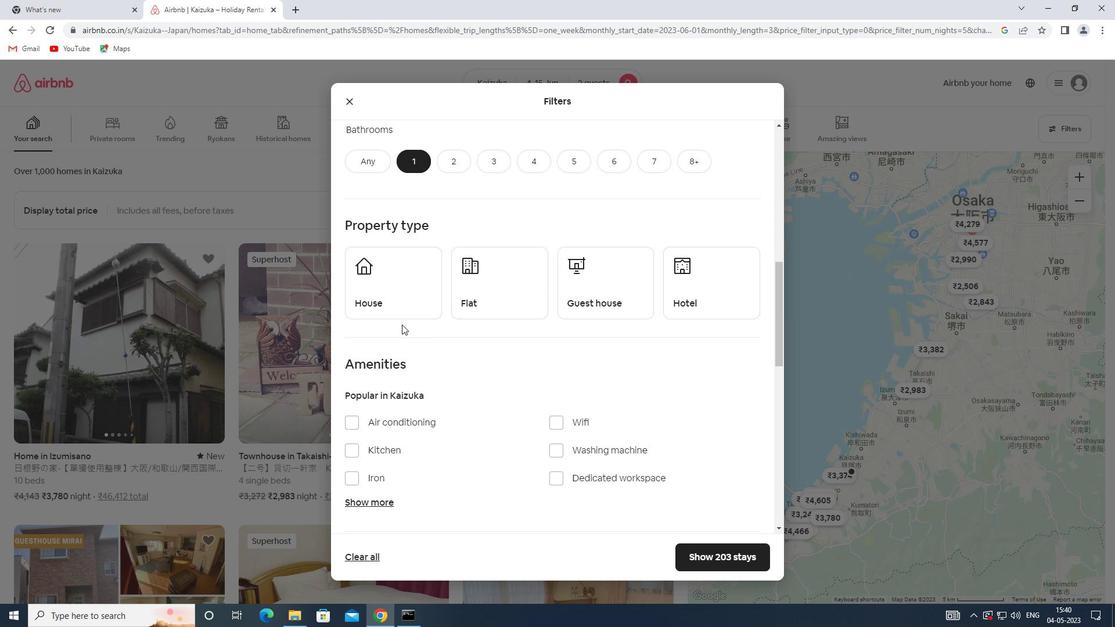 
Action: Mouse pressed left at (401, 306)
Screenshot: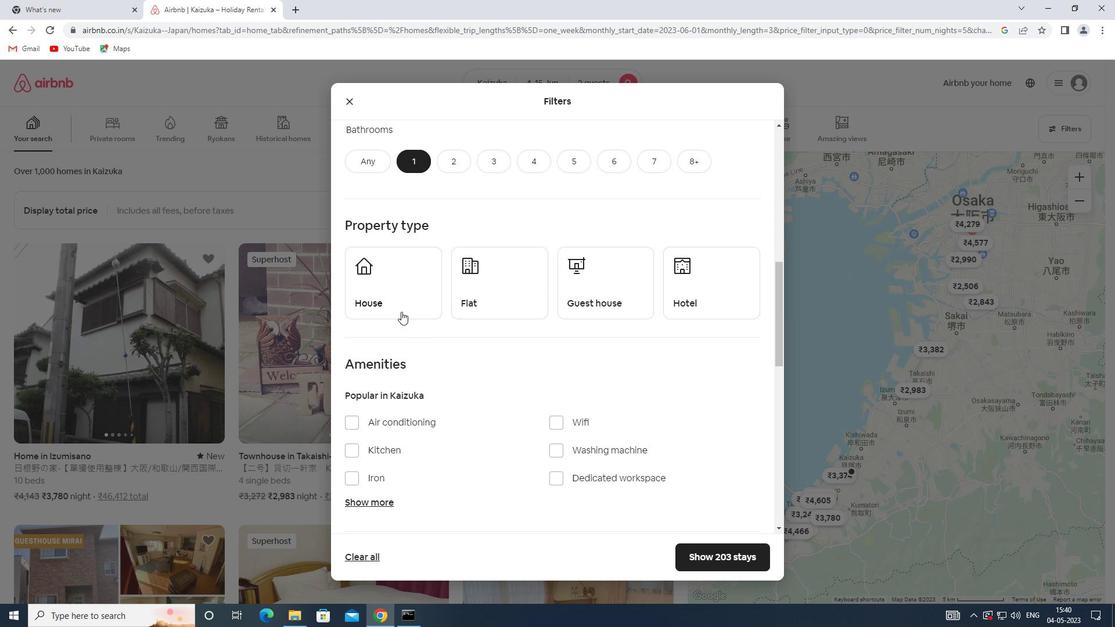 
Action: Mouse moved to (461, 296)
Screenshot: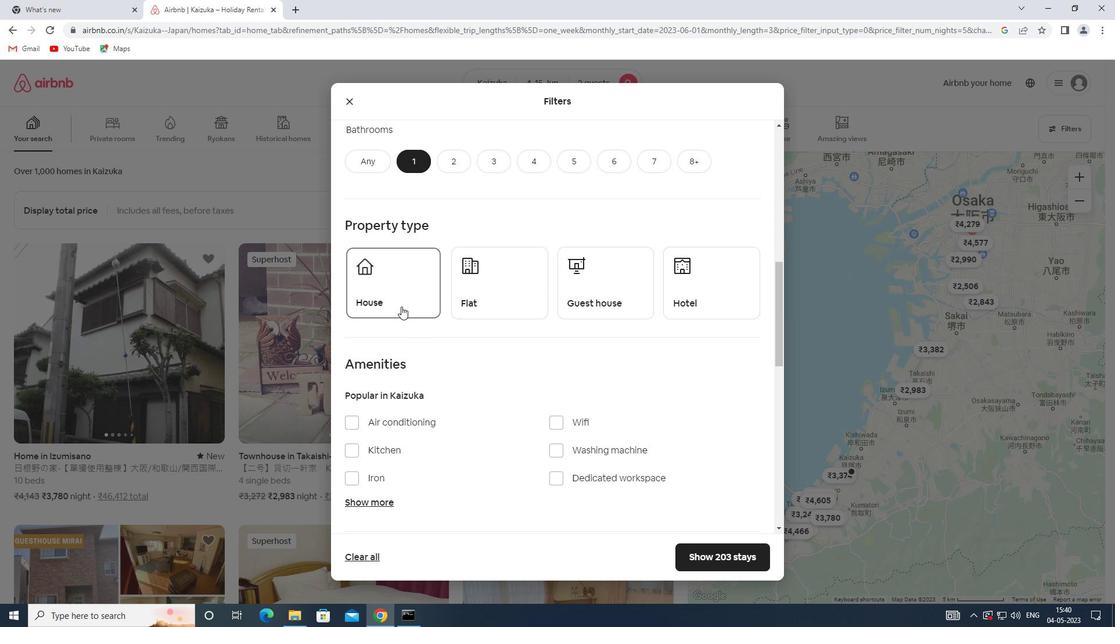 
Action: Mouse pressed left at (461, 296)
Screenshot: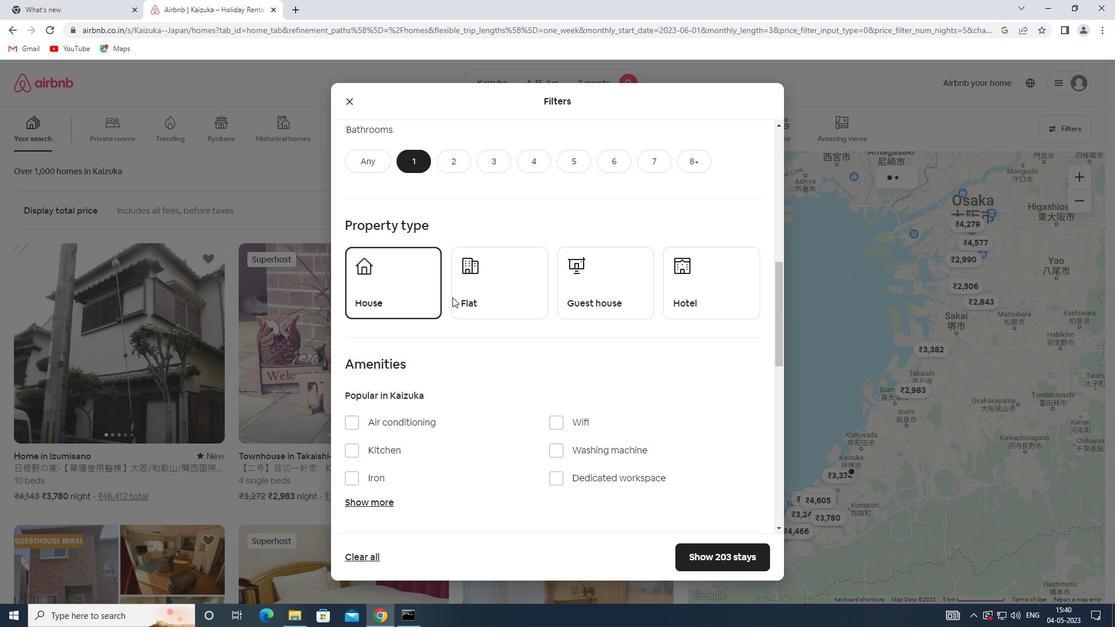
Action: Mouse moved to (571, 294)
Screenshot: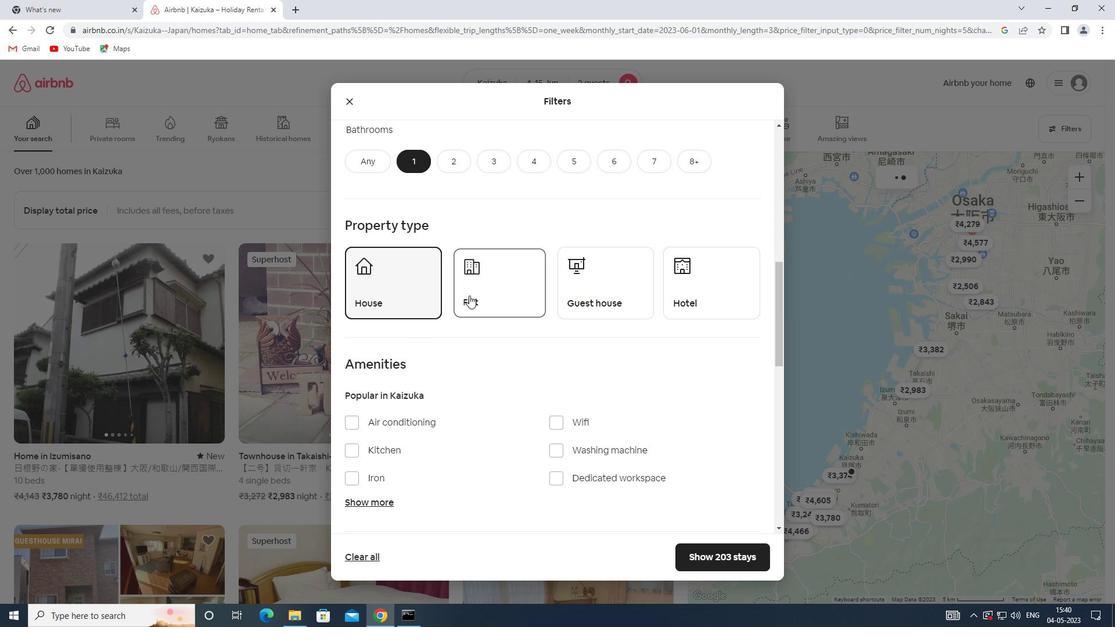 
Action: Mouse pressed left at (571, 294)
Screenshot: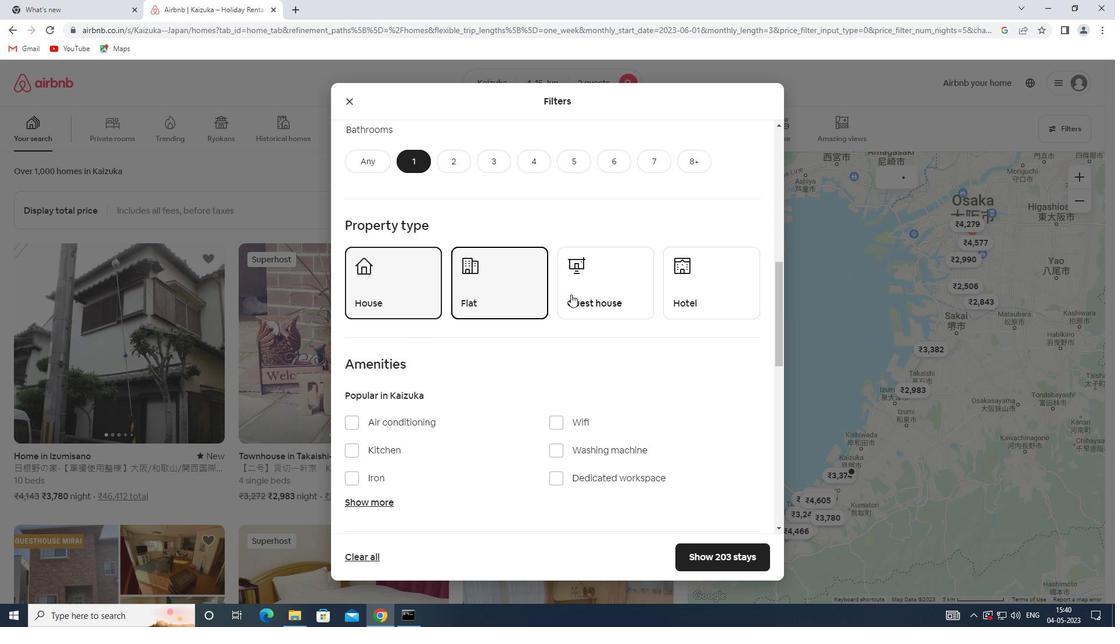 
Action: Mouse moved to (700, 291)
Screenshot: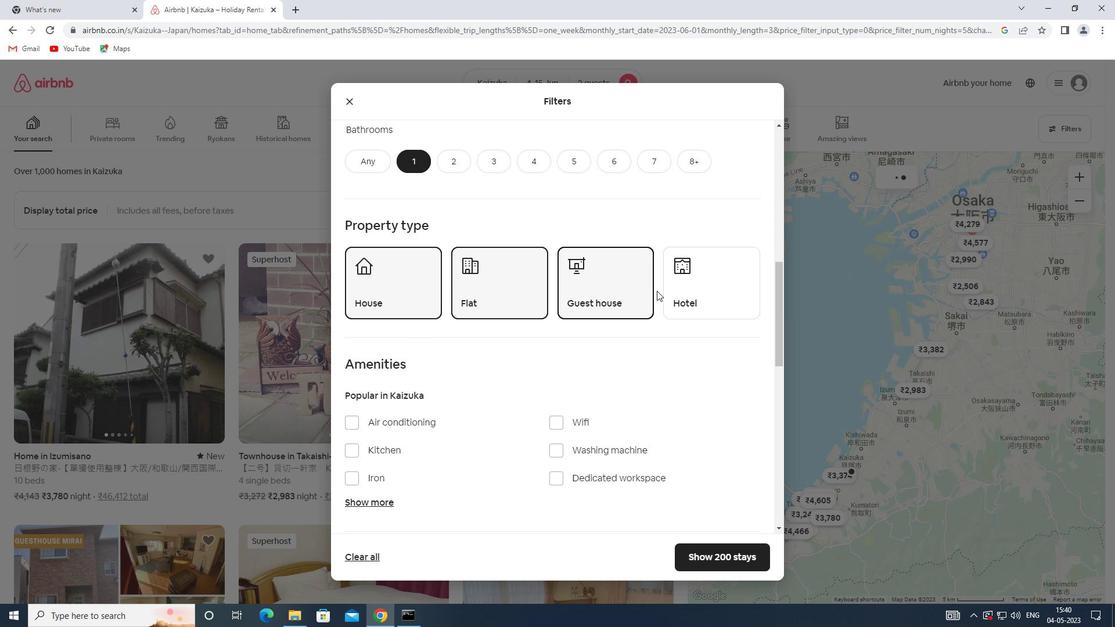 
Action: Mouse pressed left at (700, 291)
Screenshot: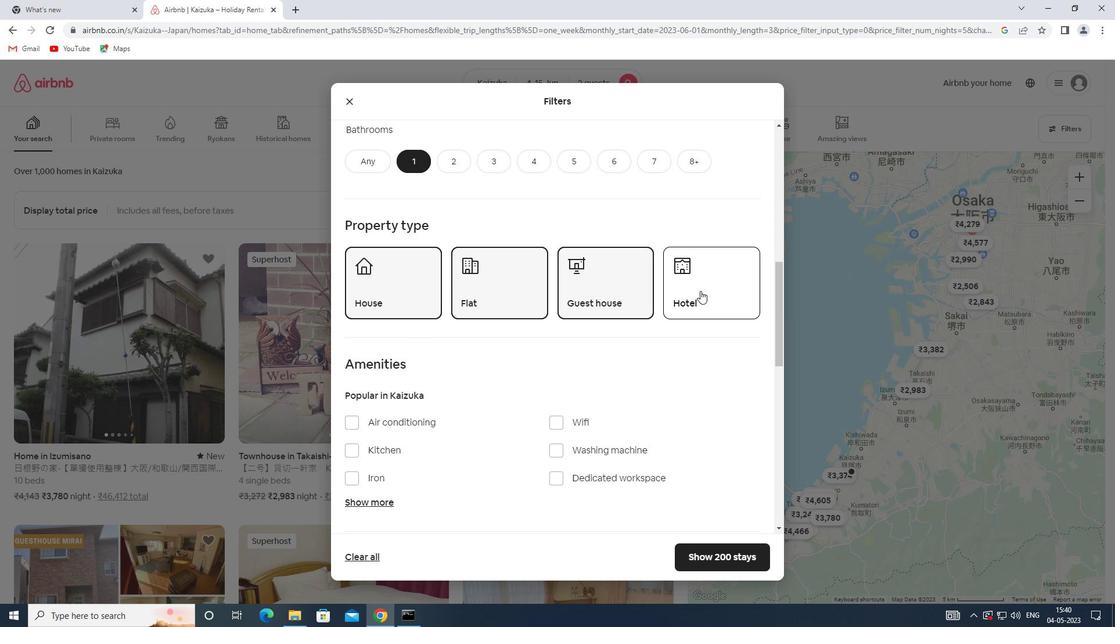 
Action: Mouse moved to (538, 307)
Screenshot: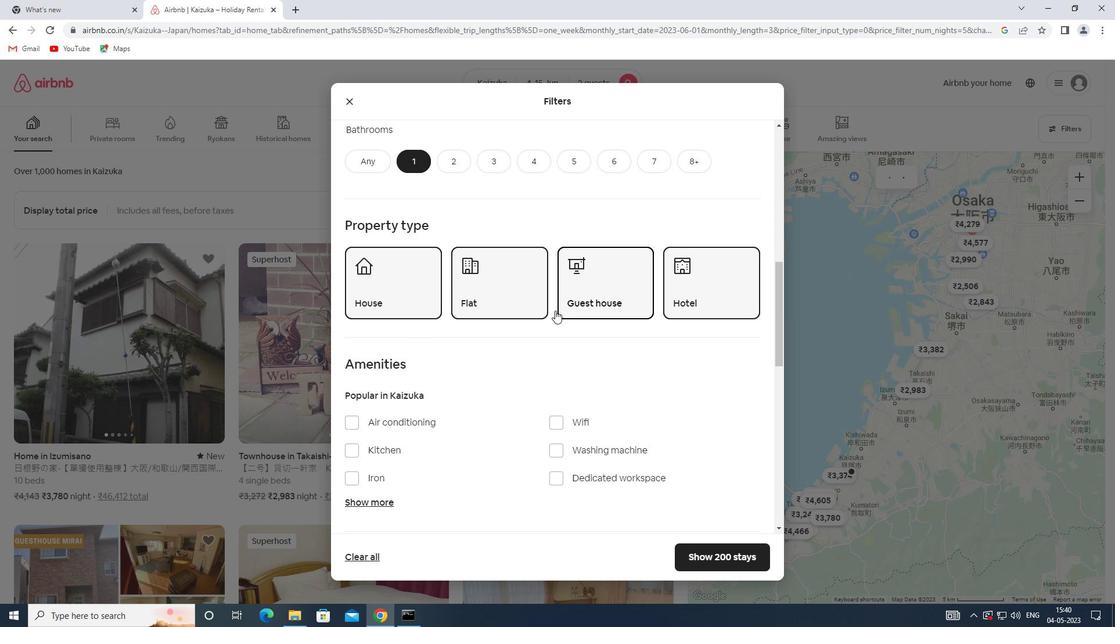 
Action: Mouse scrolled (538, 307) with delta (0, 0)
Screenshot: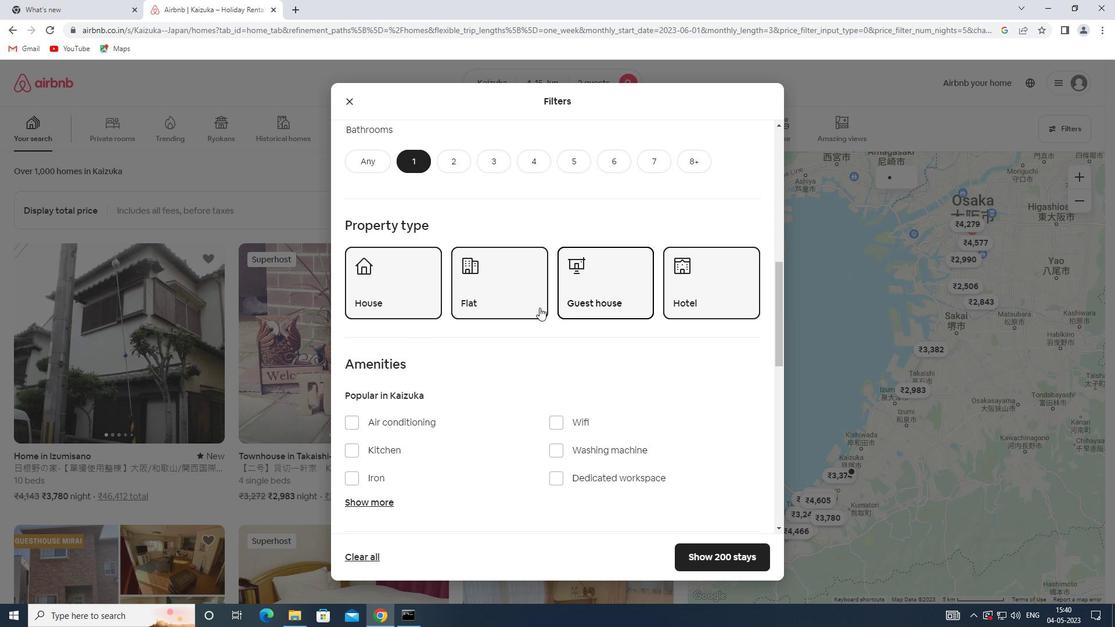 
Action: Mouse scrolled (538, 307) with delta (0, 0)
Screenshot: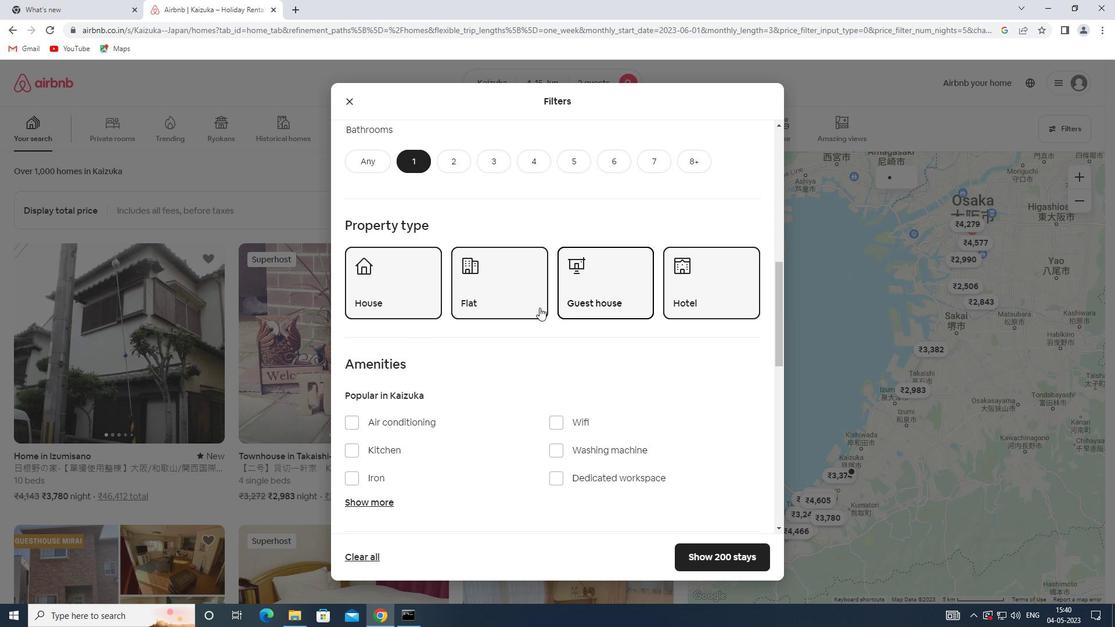 
Action: Mouse scrolled (538, 307) with delta (0, 0)
Screenshot: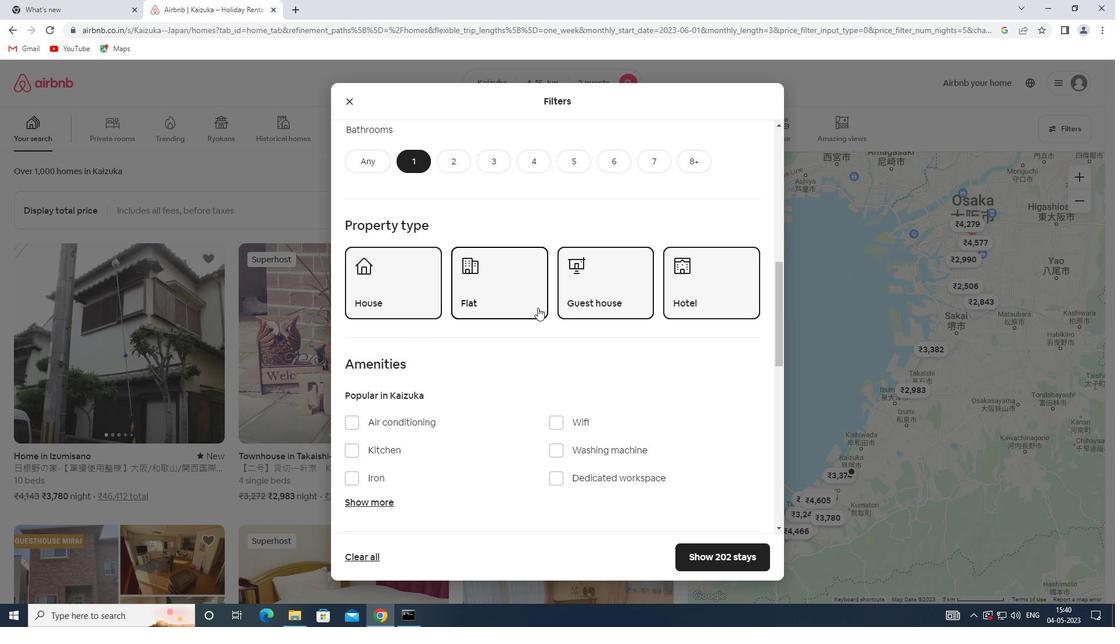 
Action: Mouse moved to (538, 307)
Screenshot: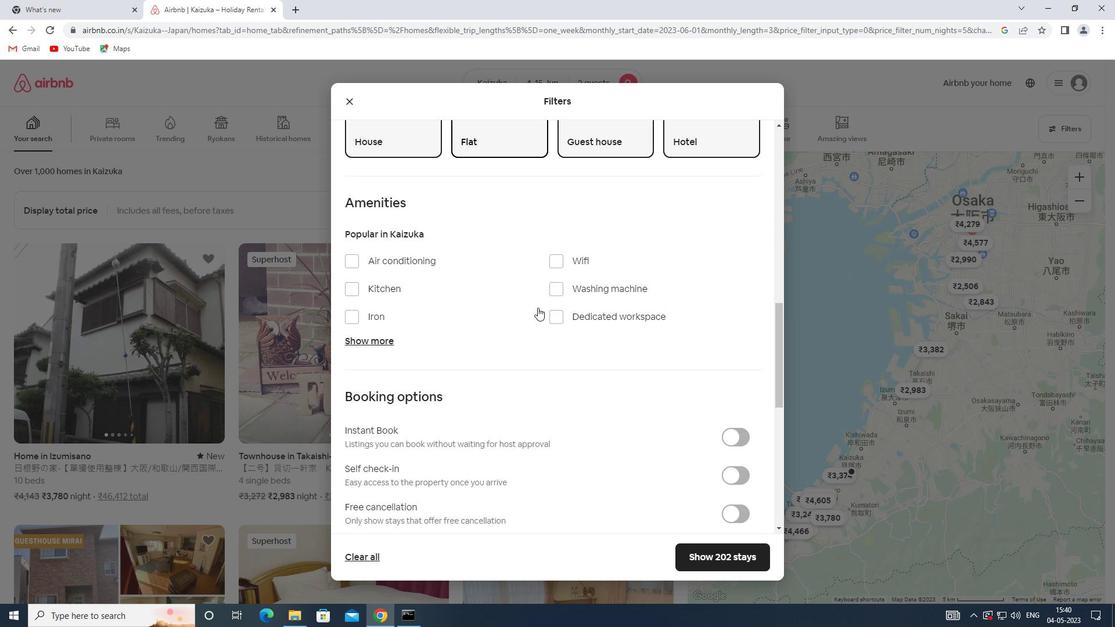 
Action: Mouse scrolled (538, 307) with delta (0, 0)
Screenshot: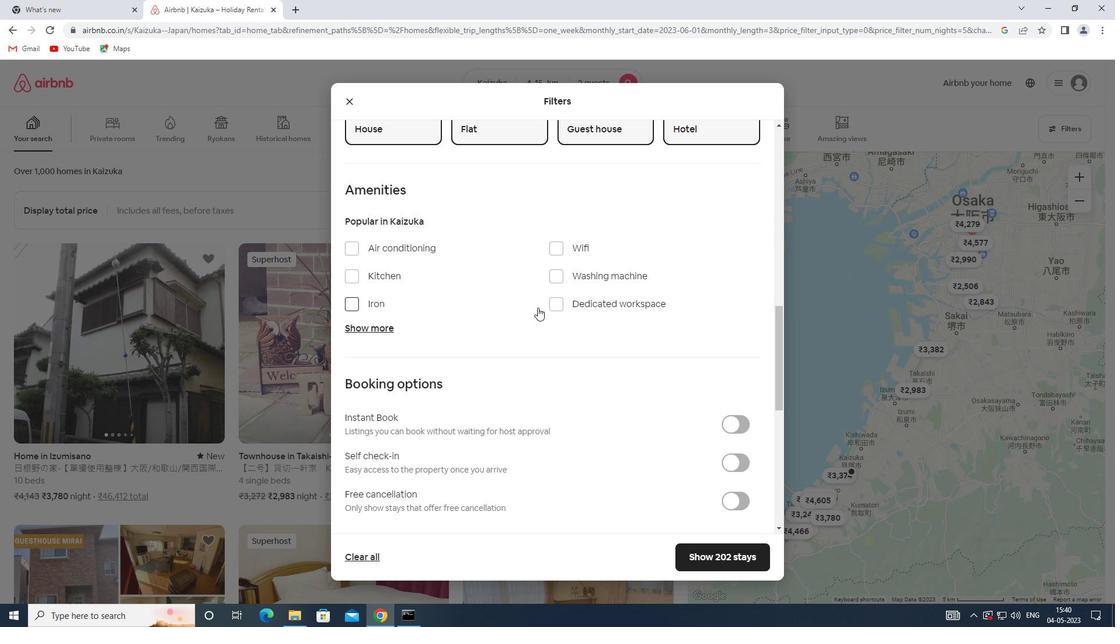 
Action: Mouse scrolled (538, 307) with delta (0, 0)
Screenshot: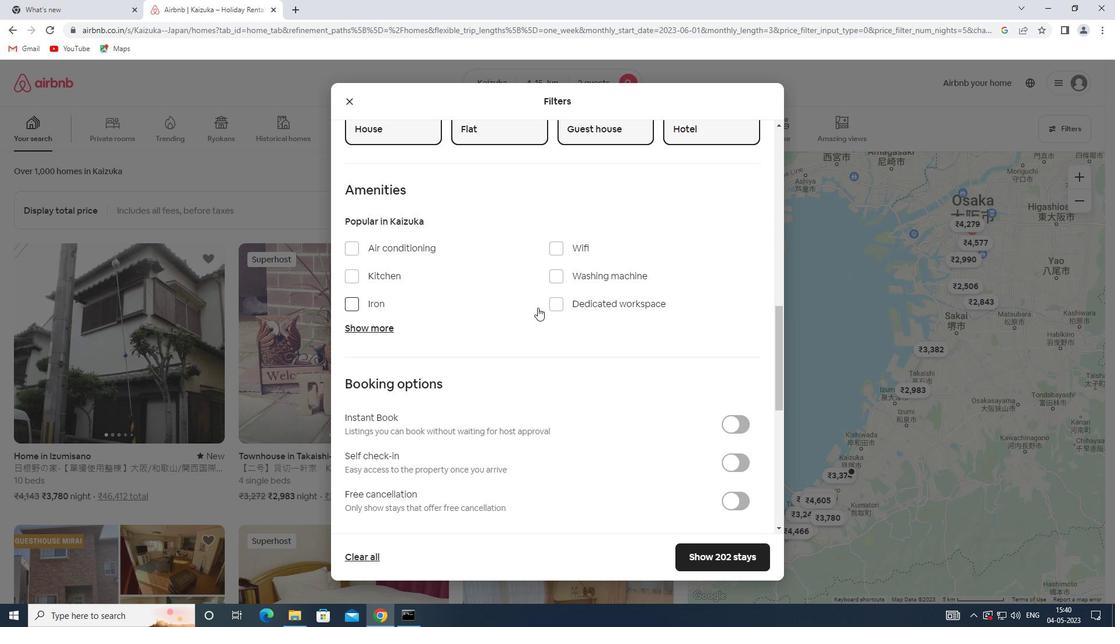 
Action: Mouse scrolled (538, 307) with delta (0, 0)
Screenshot: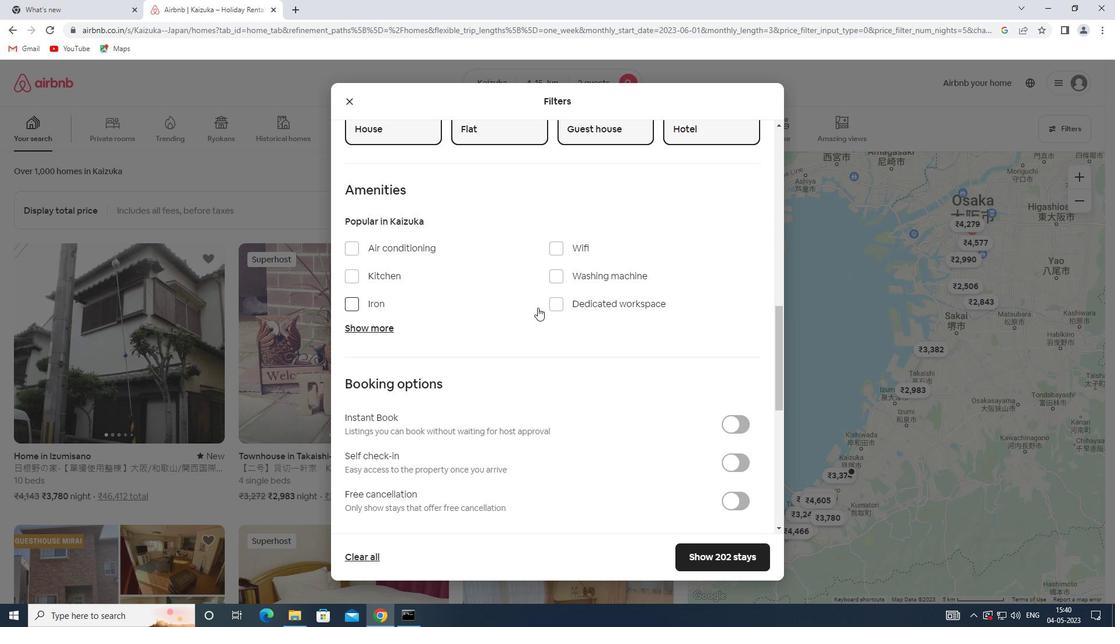 
Action: Mouse moved to (725, 287)
Screenshot: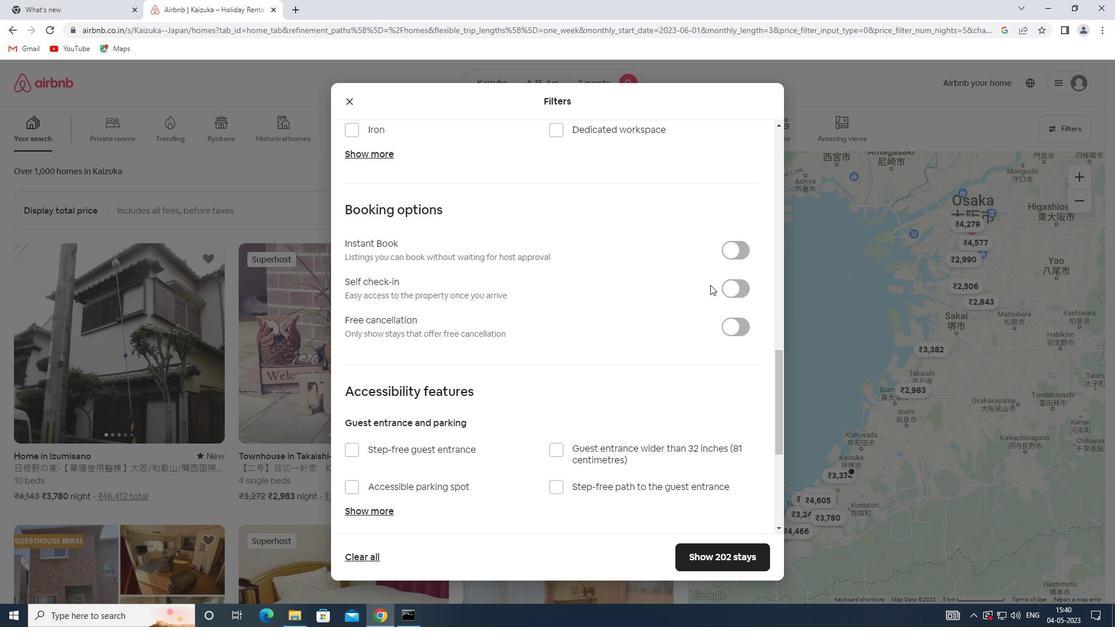 
Action: Mouse pressed left at (725, 287)
Screenshot: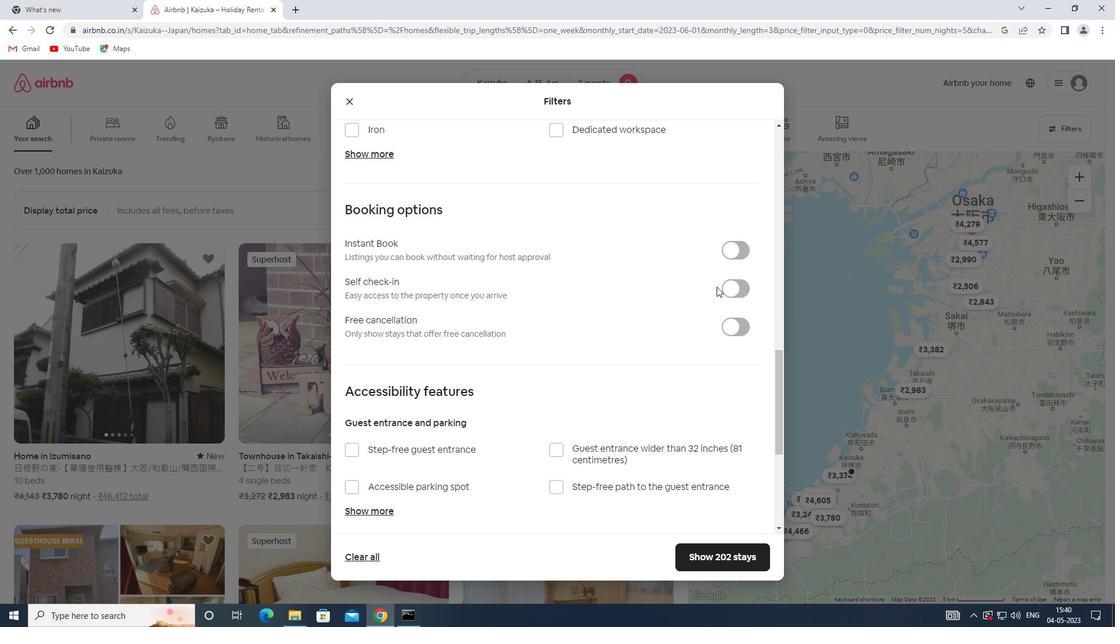 
Action: Mouse moved to (498, 303)
Screenshot: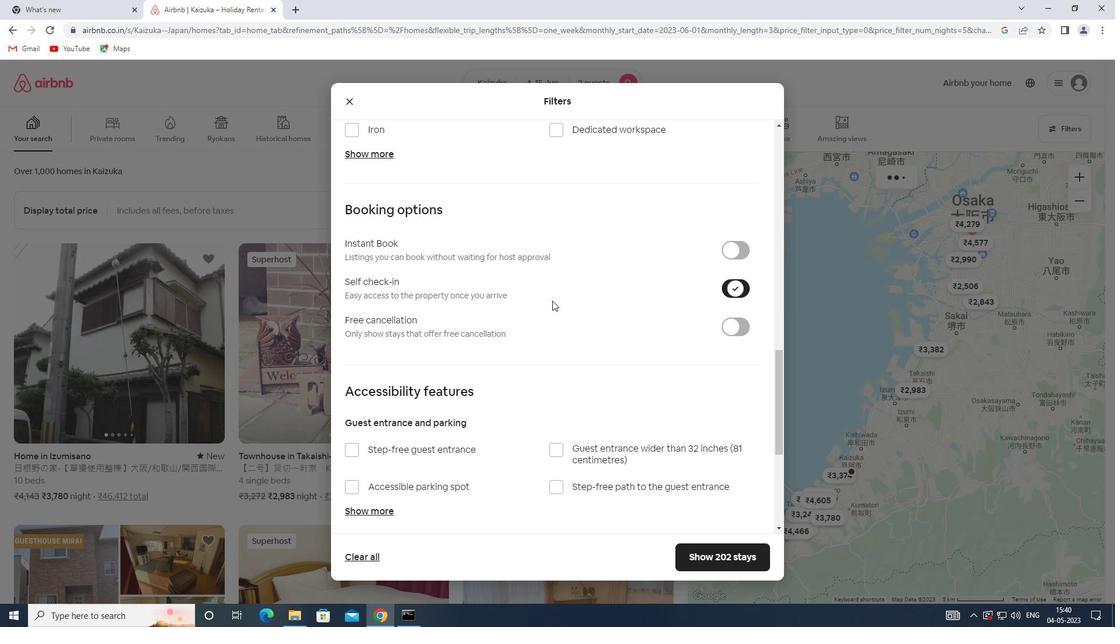 
Action: Mouse scrolled (498, 302) with delta (0, 0)
Screenshot: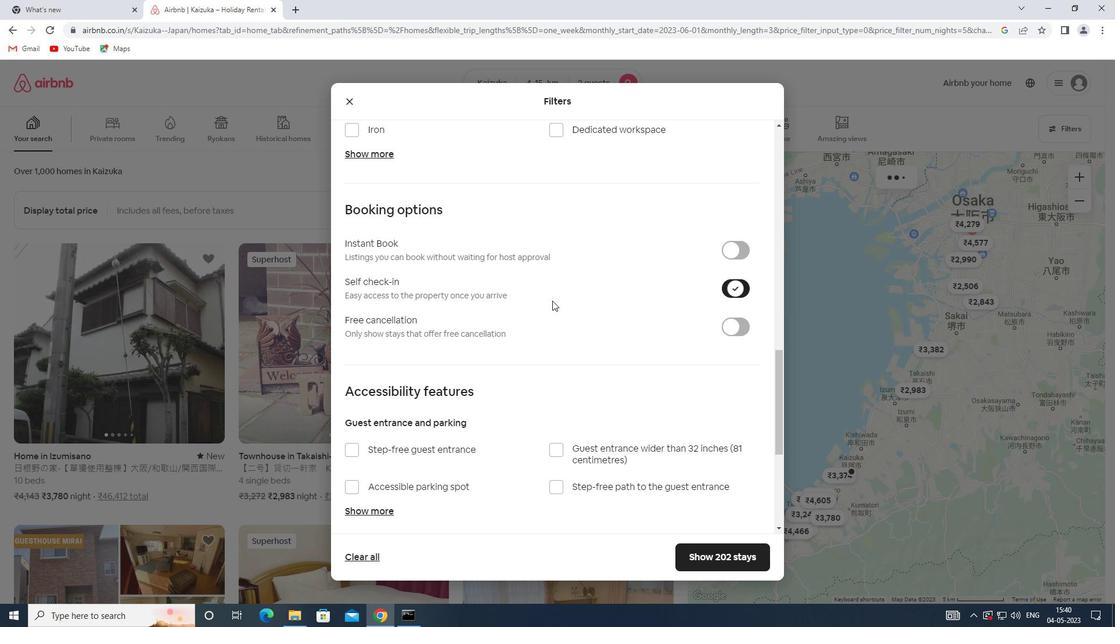 
Action: Mouse scrolled (498, 302) with delta (0, 0)
Screenshot: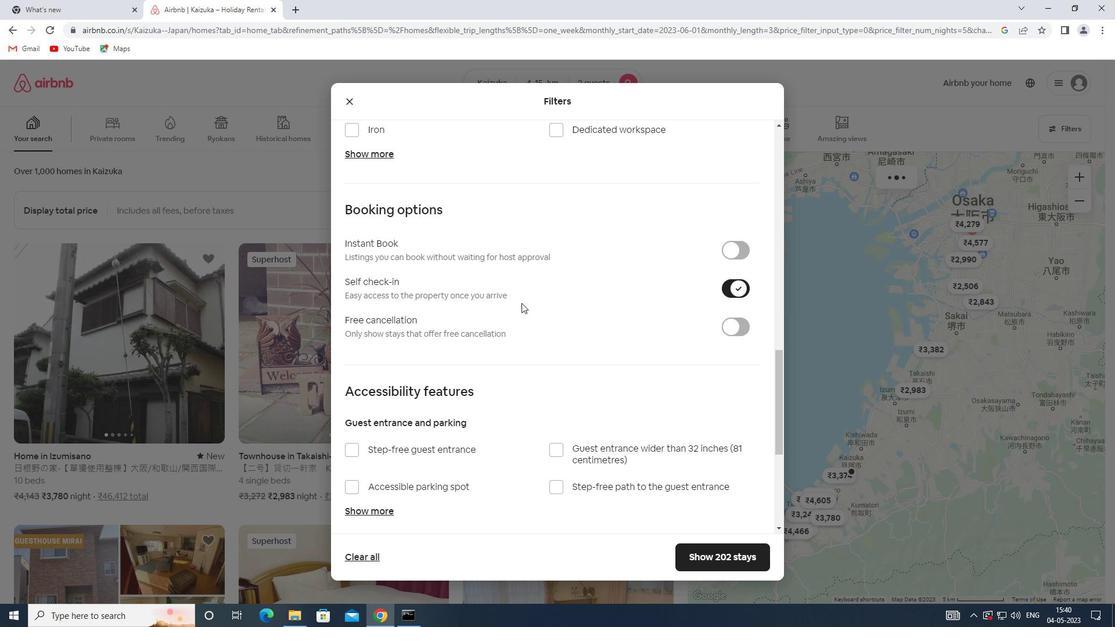 
Action: Mouse scrolled (498, 302) with delta (0, 0)
Screenshot: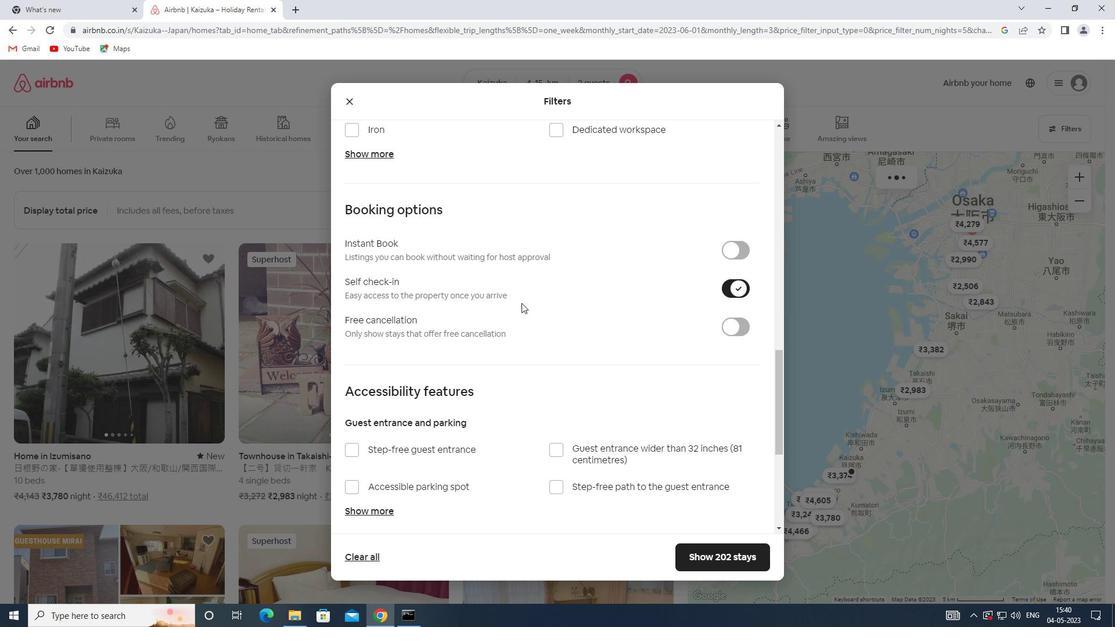 
Action: Mouse scrolled (498, 302) with delta (0, 0)
Screenshot: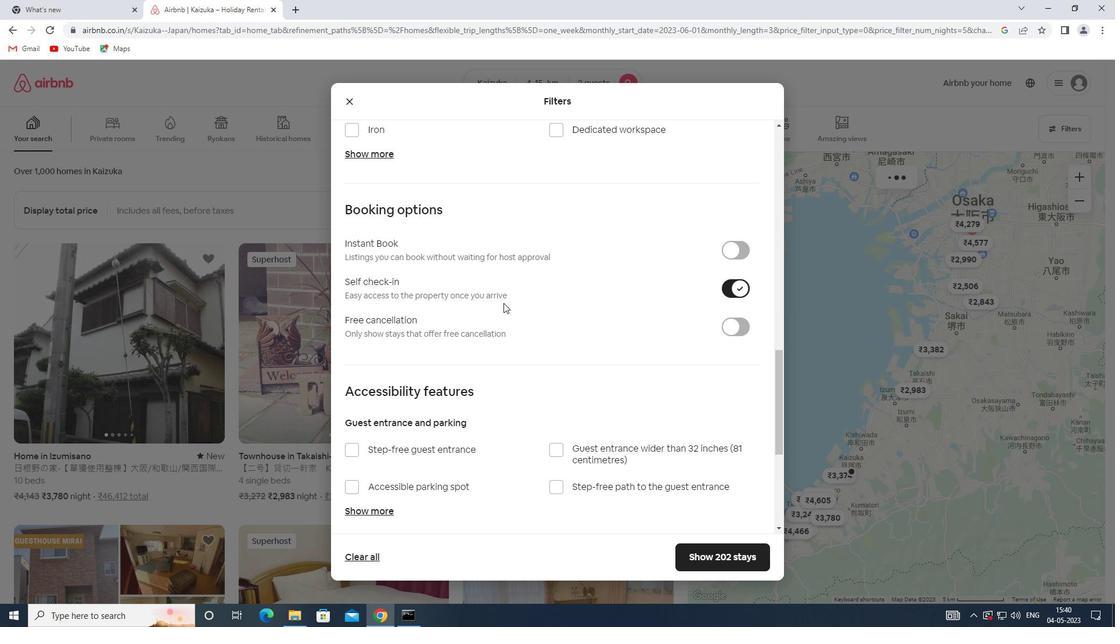 
Action: Mouse scrolled (498, 302) with delta (0, 0)
Screenshot: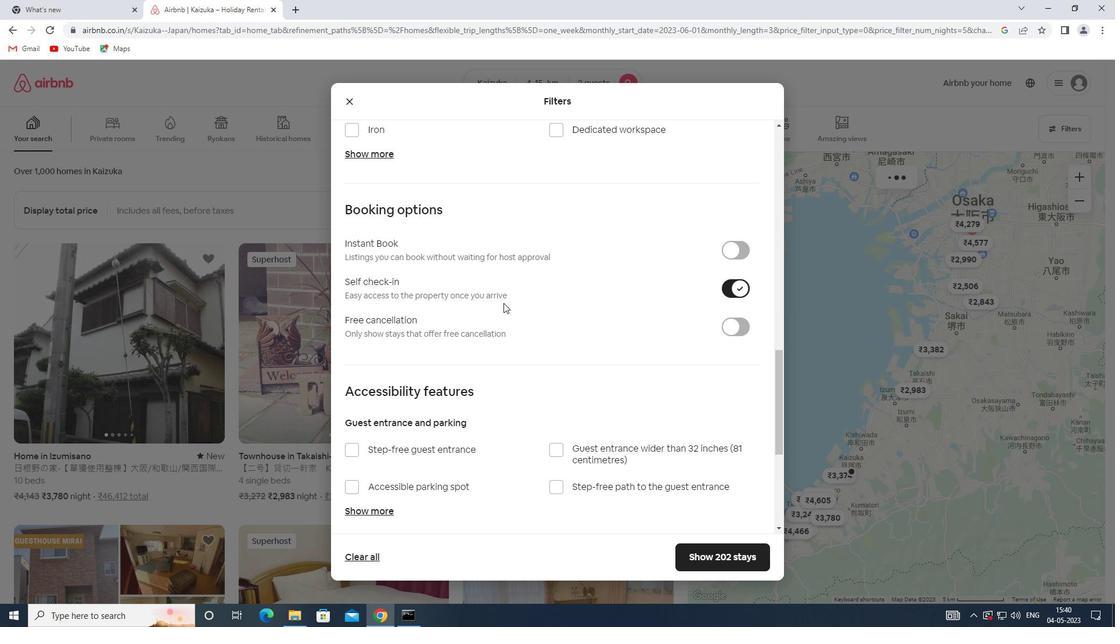 
Action: Mouse moved to (488, 303)
Screenshot: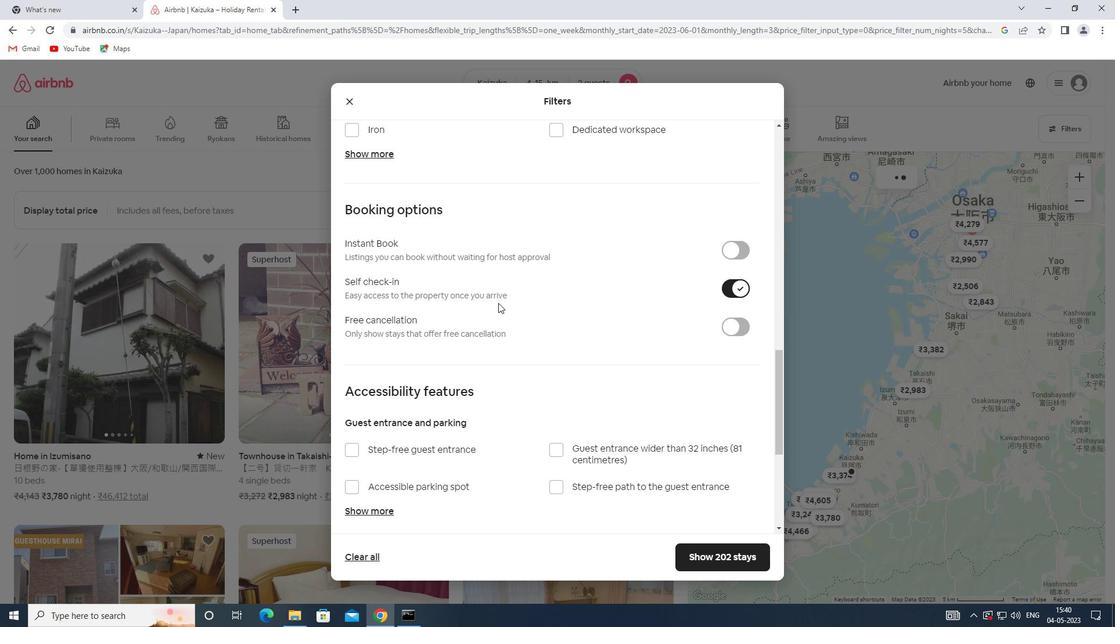 
Action: Mouse scrolled (488, 303) with delta (0, 0)
Screenshot: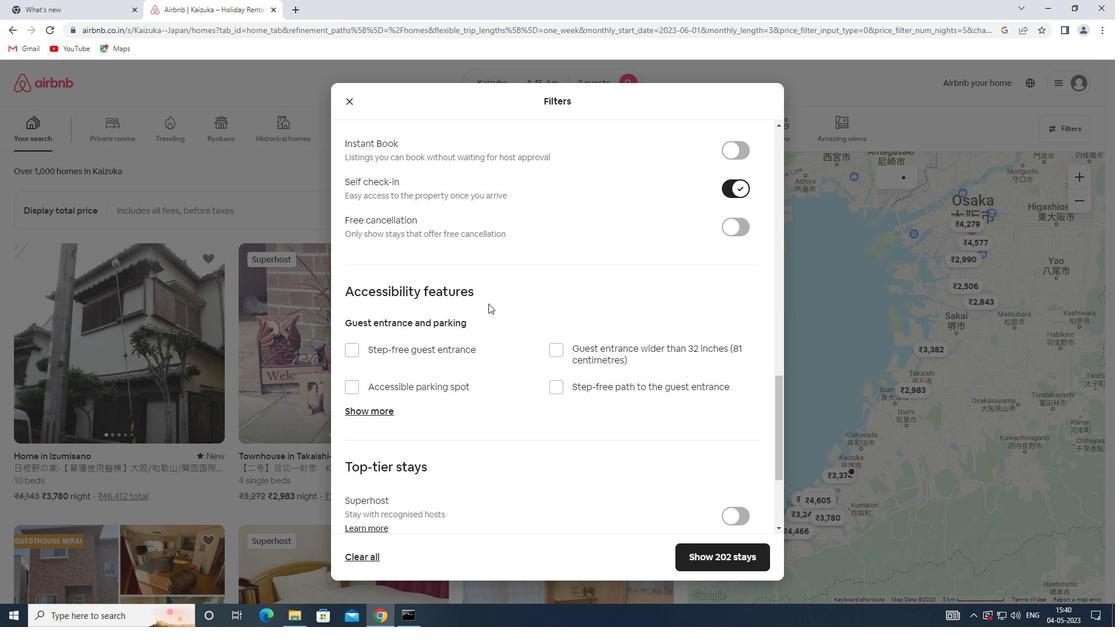 
Action: Mouse scrolled (488, 303) with delta (0, 0)
Screenshot: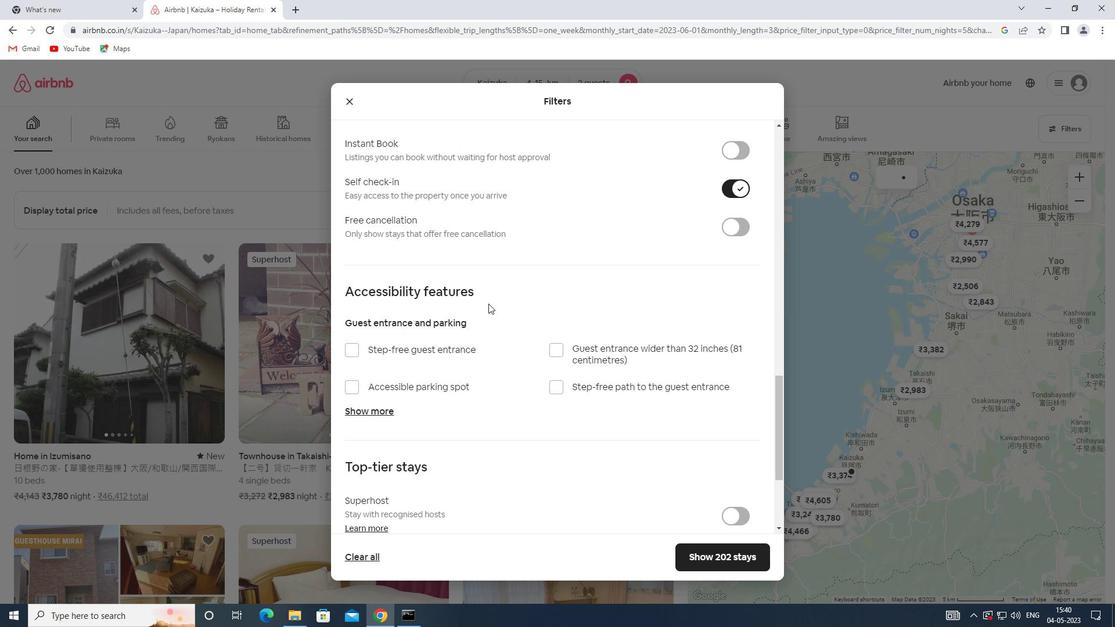 
Action: Mouse scrolled (488, 303) with delta (0, 0)
Screenshot: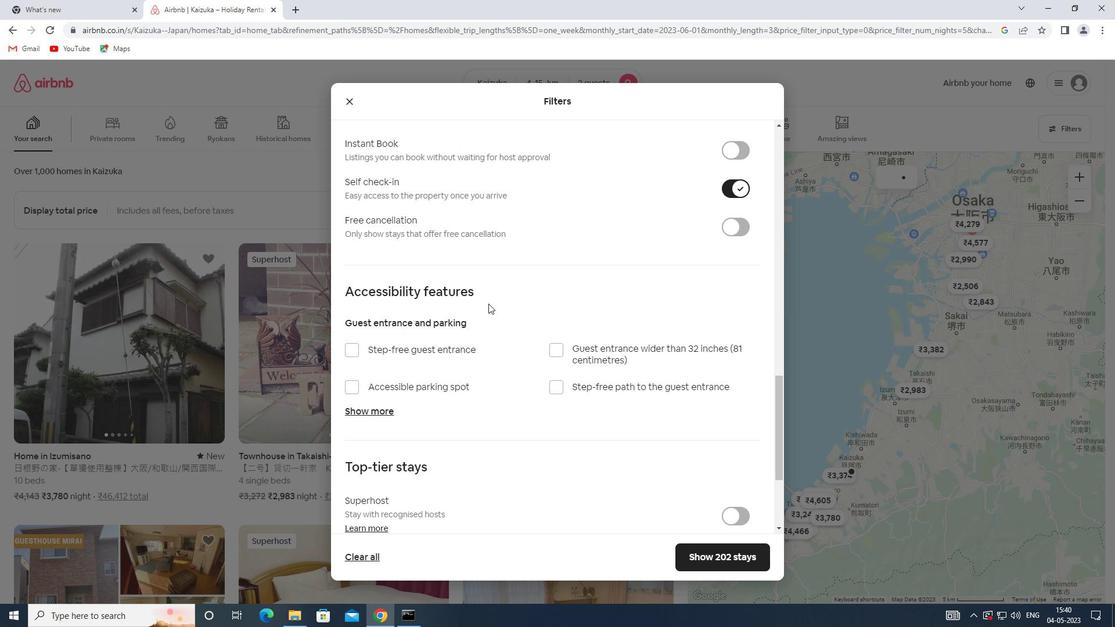 
Action: Mouse moved to (381, 450)
Screenshot: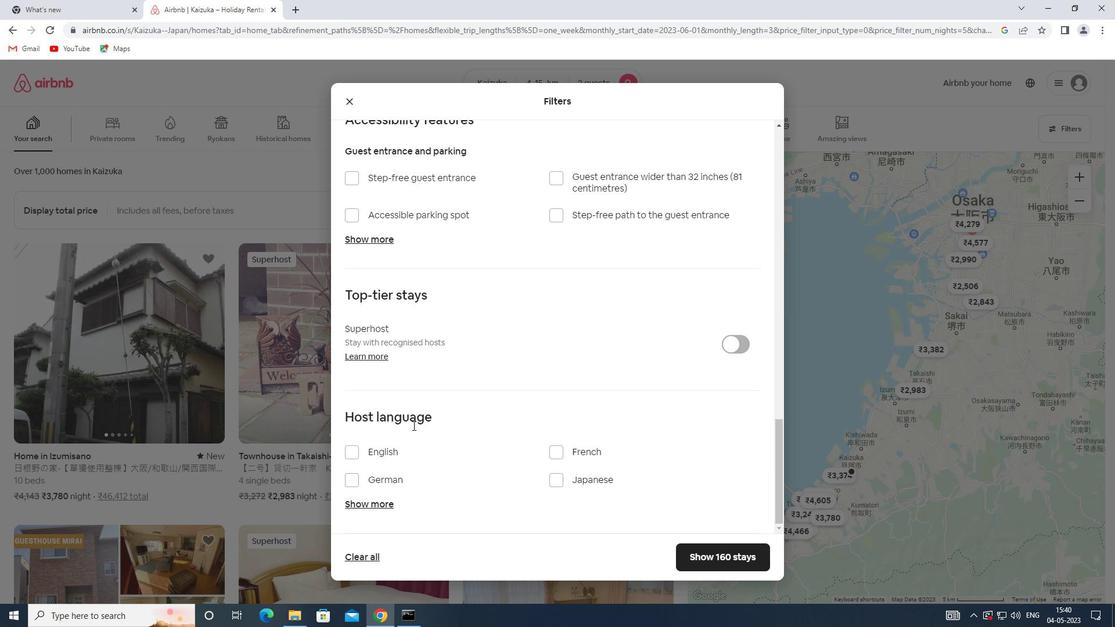 
Action: Mouse pressed left at (381, 450)
Screenshot: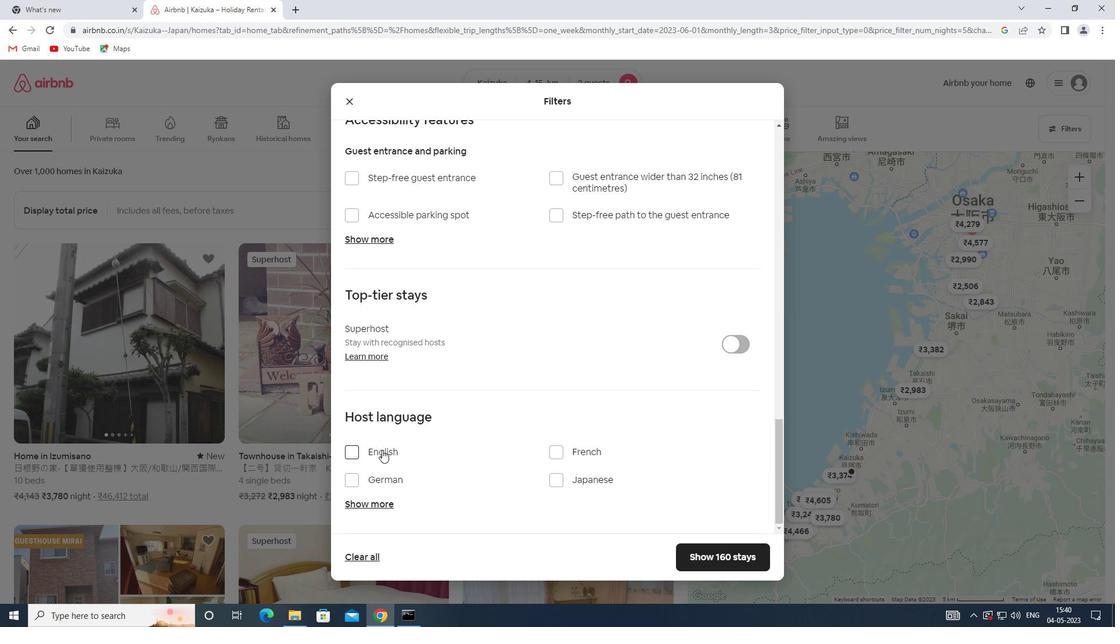 
Action: Mouse moved to (718, 563)
Screenshot: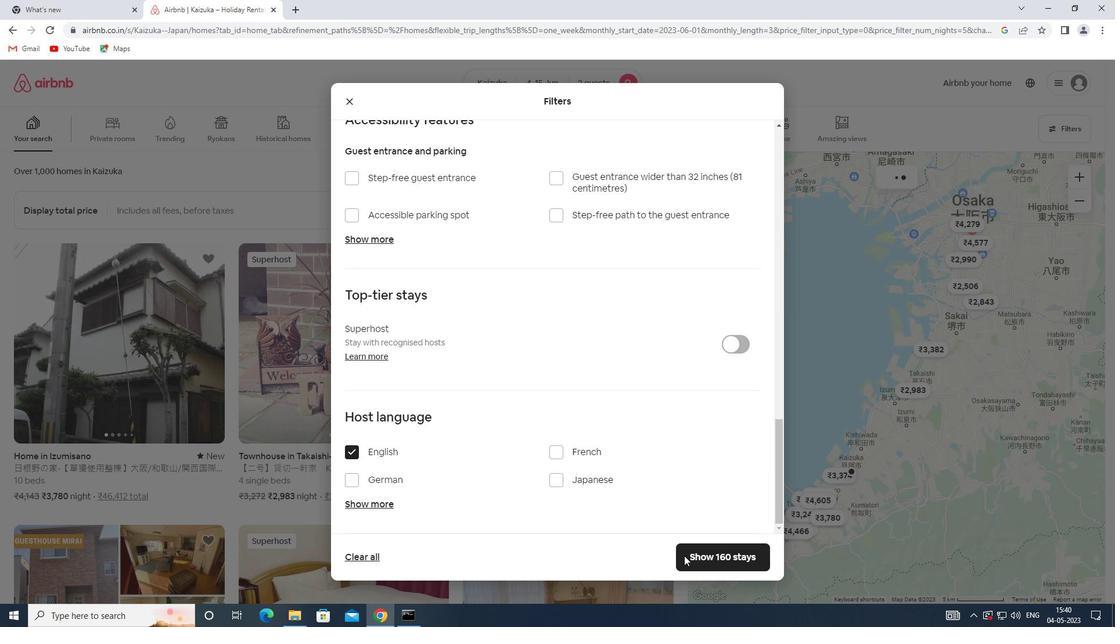 
Action: Mouse pressed left at (718, 563)
Screenshot: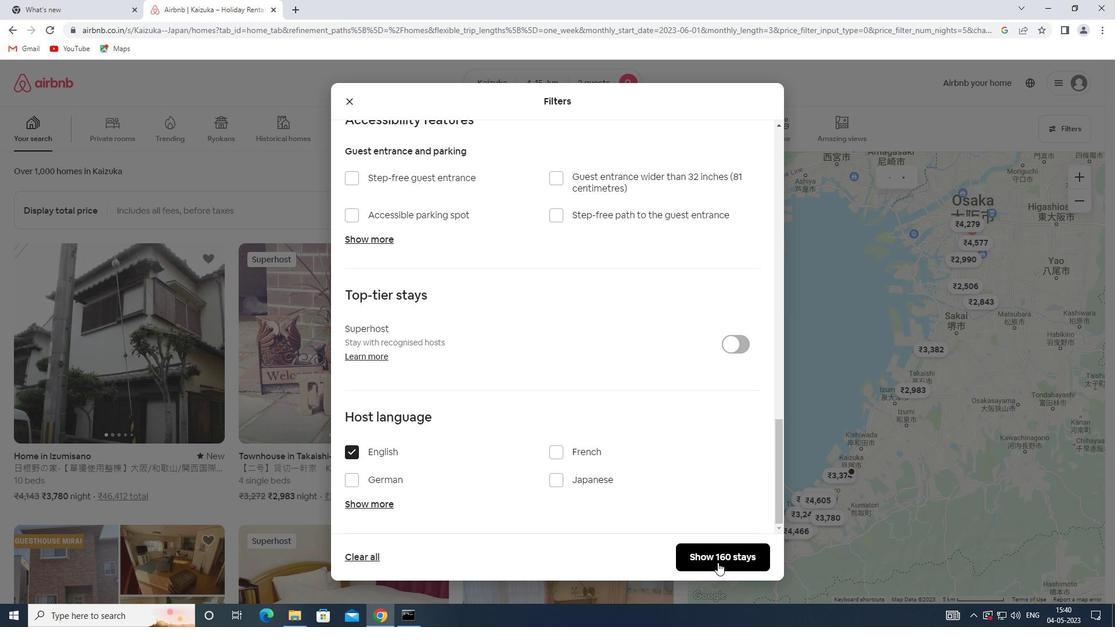 
